 Task: Find connections with filter location Portel with filter topic #Travellingwith filter profile language French with filter current company Space Matrix with filter school Jamia Millia Islamia with filter industry Retail Books and Printed News with filter service category User Experience Design with filter keywords title Housekeeper
Action: Mouse moved to (524, 100)
Screenshot: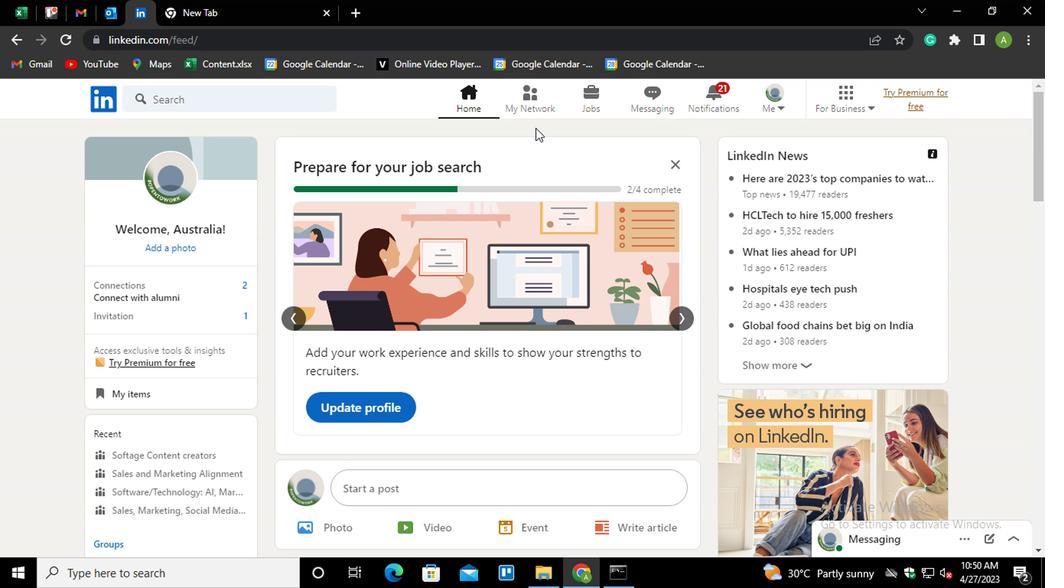 
Action: Mouse pressed left at (524, 100)
Screenshot: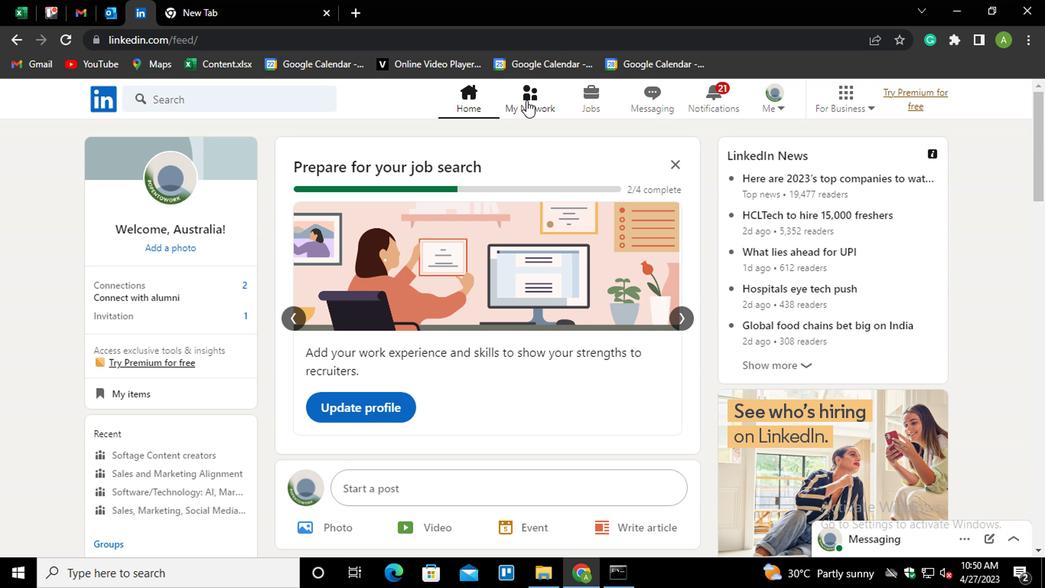 
Action: Mouse moved to (192, 179)
Screenshot: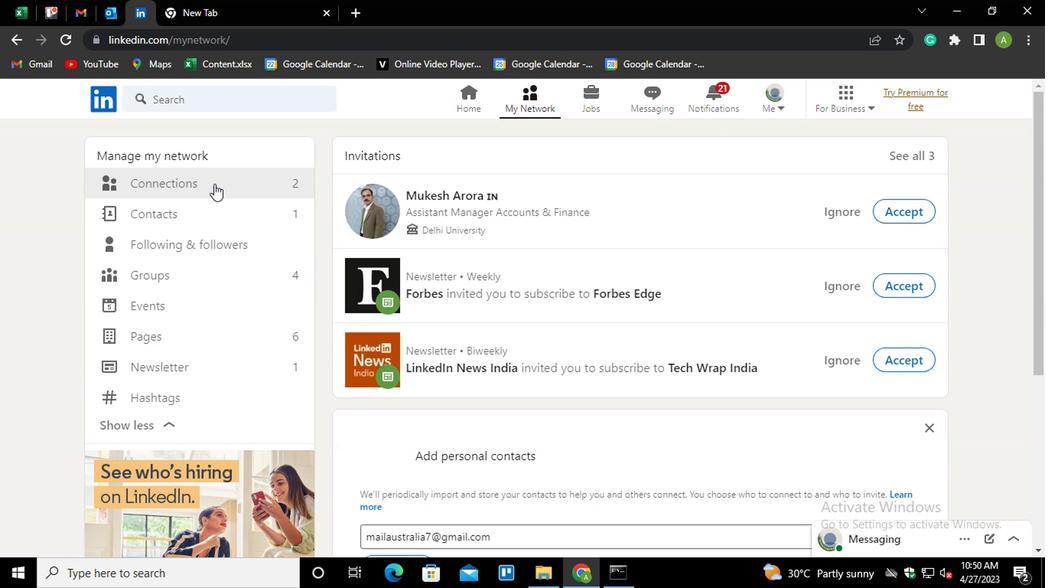 
Action: Mouse pressed left at (192, 179)
Screenshot: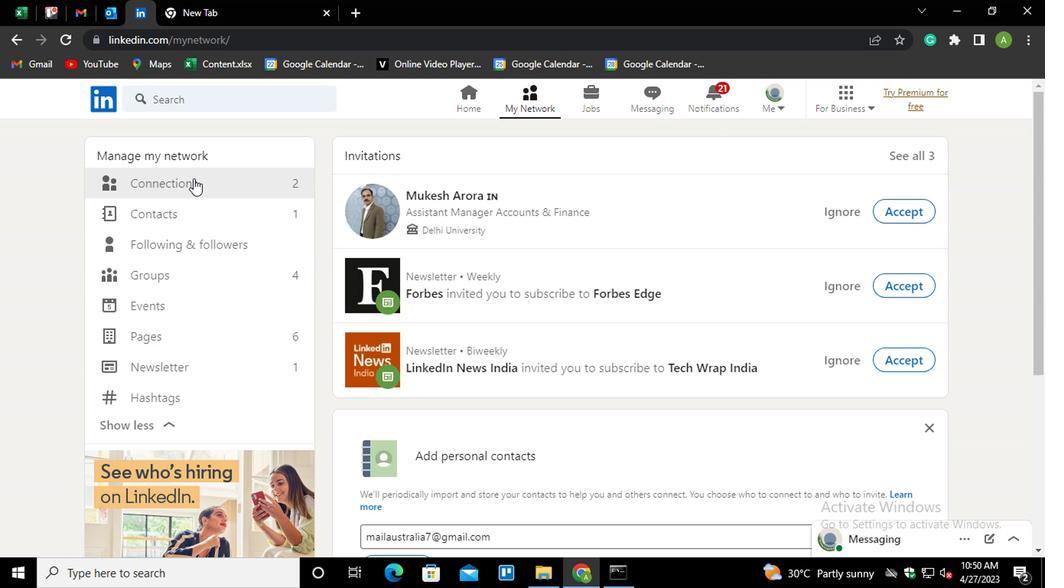 
Action: Mouse moved to (667, 192)
Screenshot: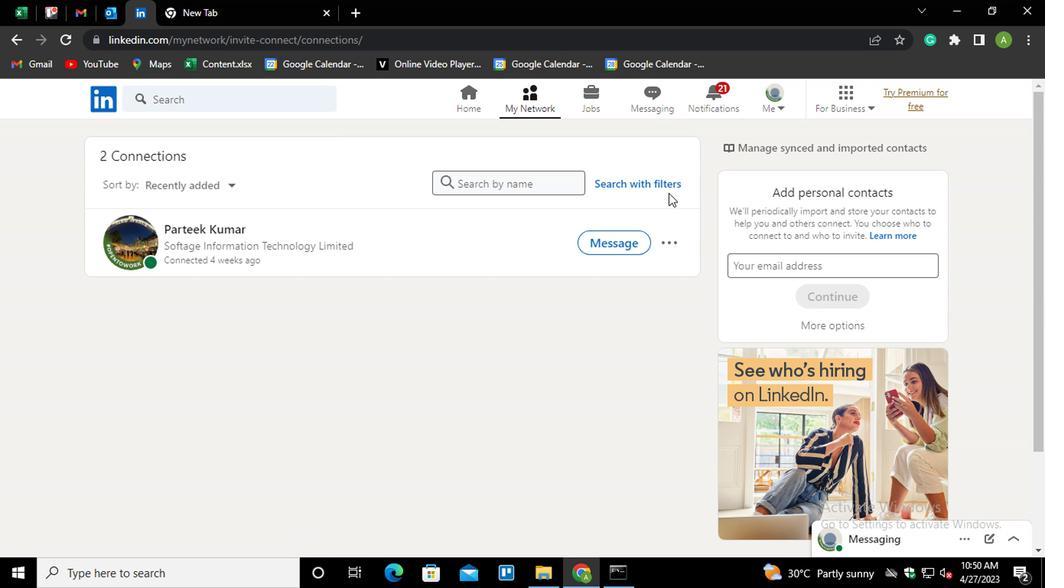 
Action: Mouse pressed left at (667, 192)
Screenshot: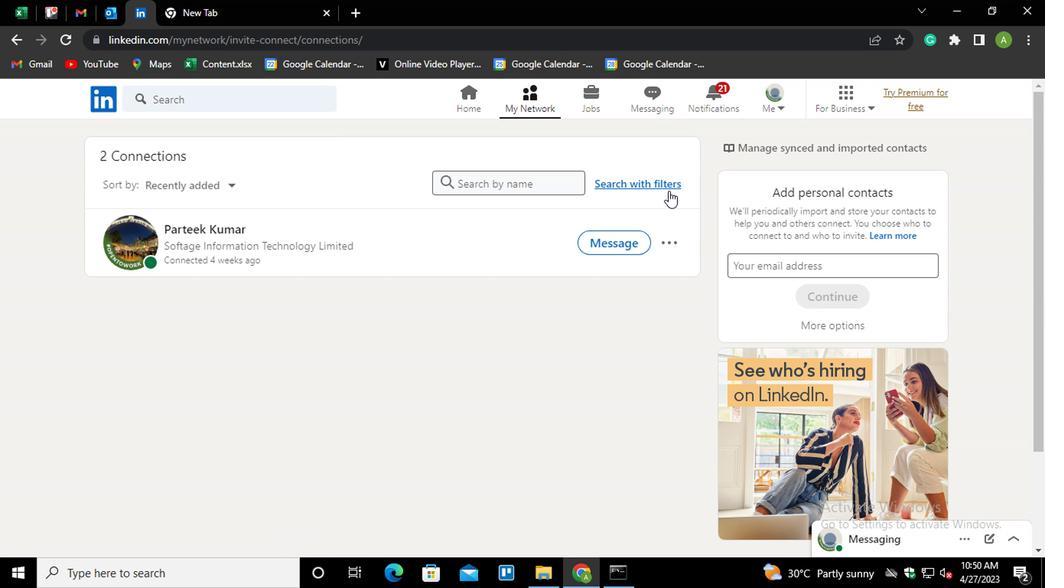 
Action: Mouse moved to (515, 141)
Screenshot: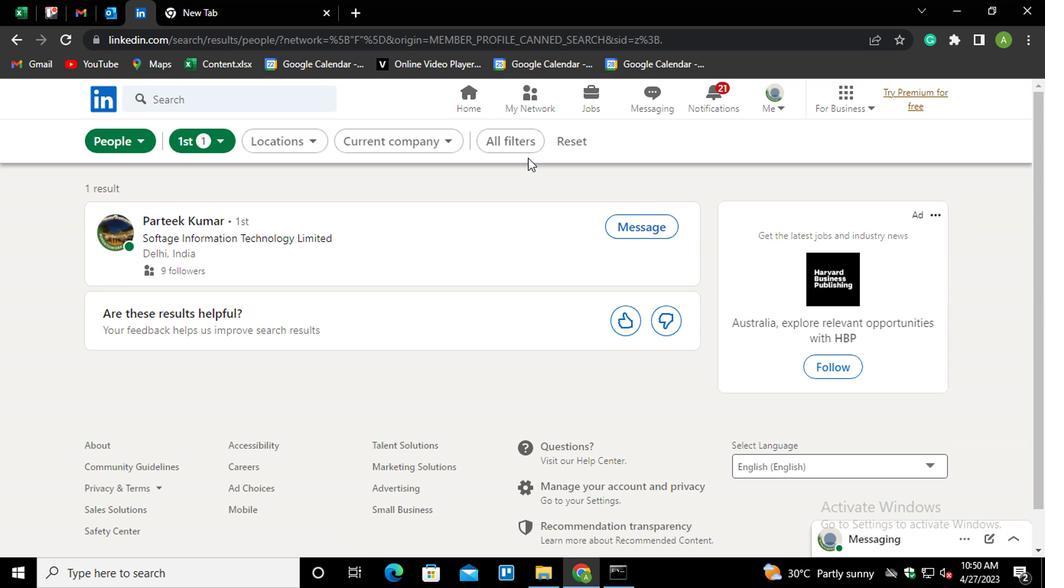 
Action: Mouse pressed left at (515, 141)
Screenshot: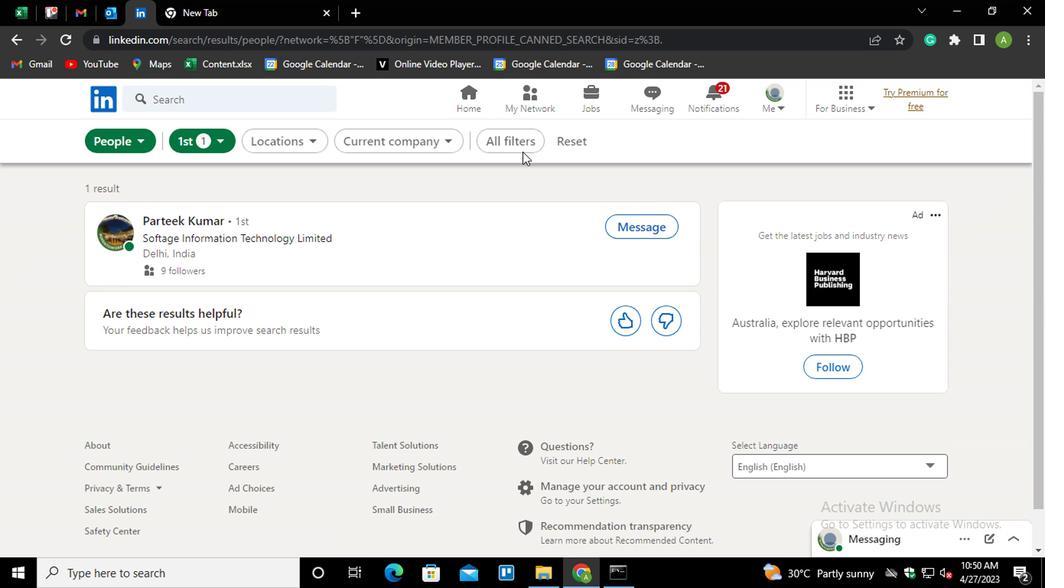
Action: Mouse moved to (728, 321)
Screenshot: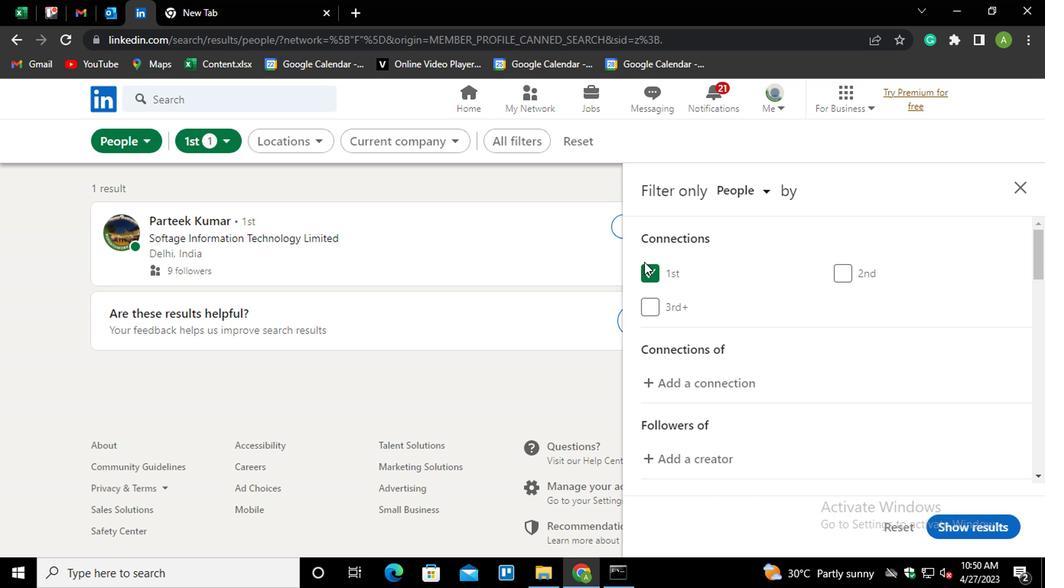 
Action: Mouse scrolled (728, 321) with delta (0, 0)
Screenshot: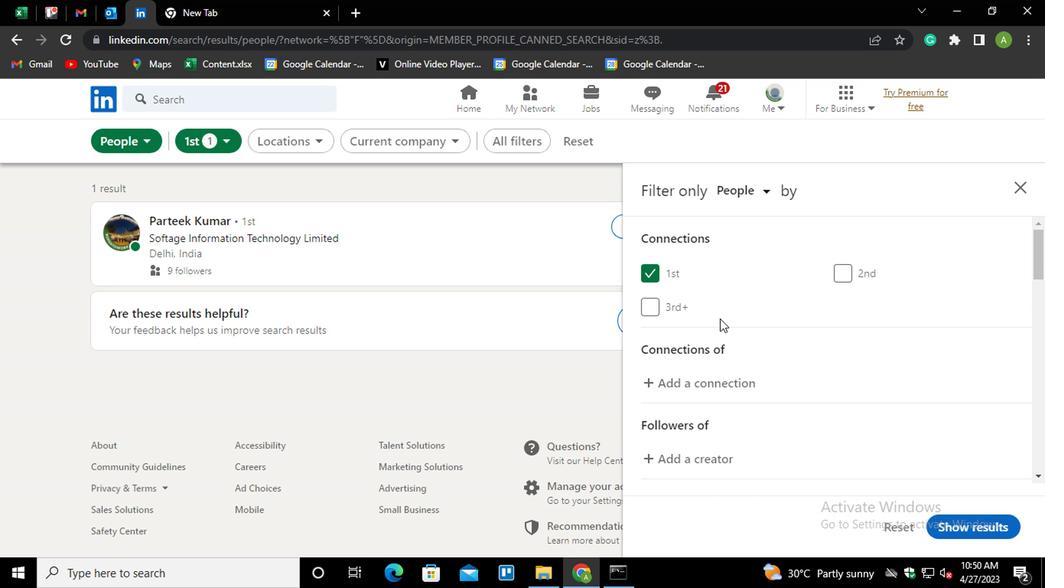 
Action: Mouse scrolled (728, 321) with delta (0, 0)
Screenshot: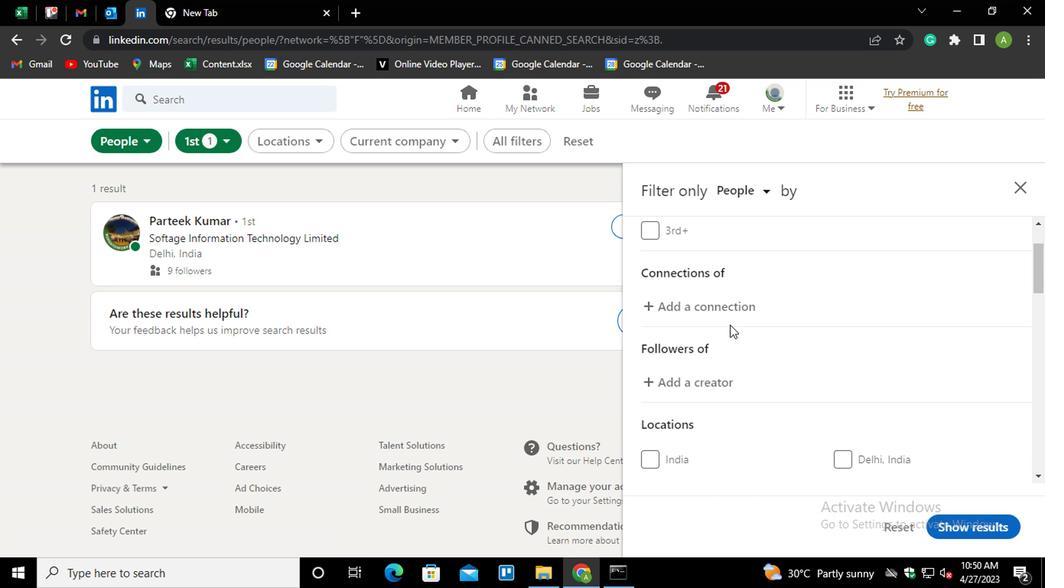 
Action: Mouse scrolled (728, 321) with delta (0, 0)
Screenshot: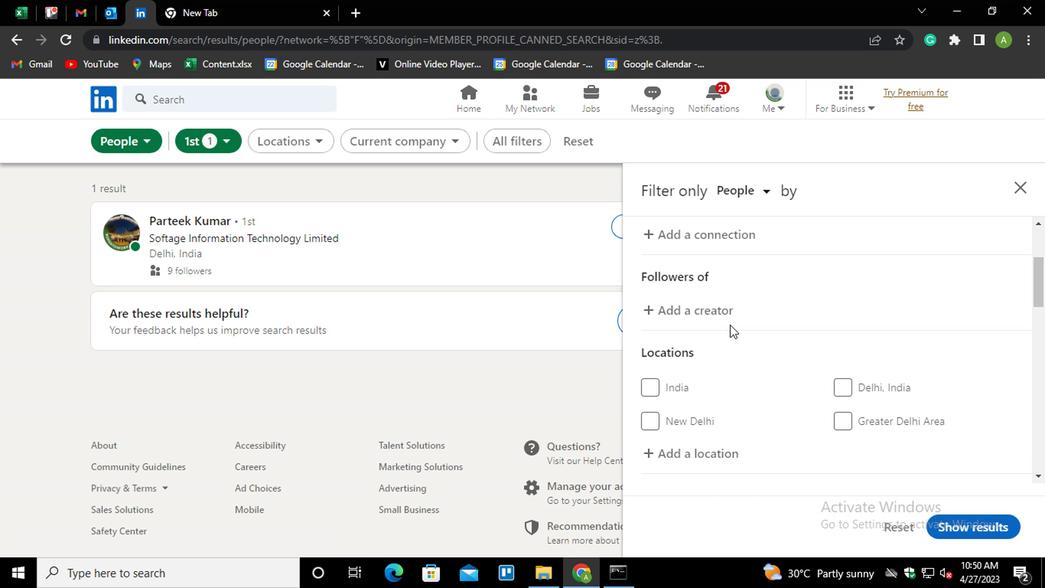 
Action: Mouse scrolled (728, 321) with delta (0, 0)
Screenshot: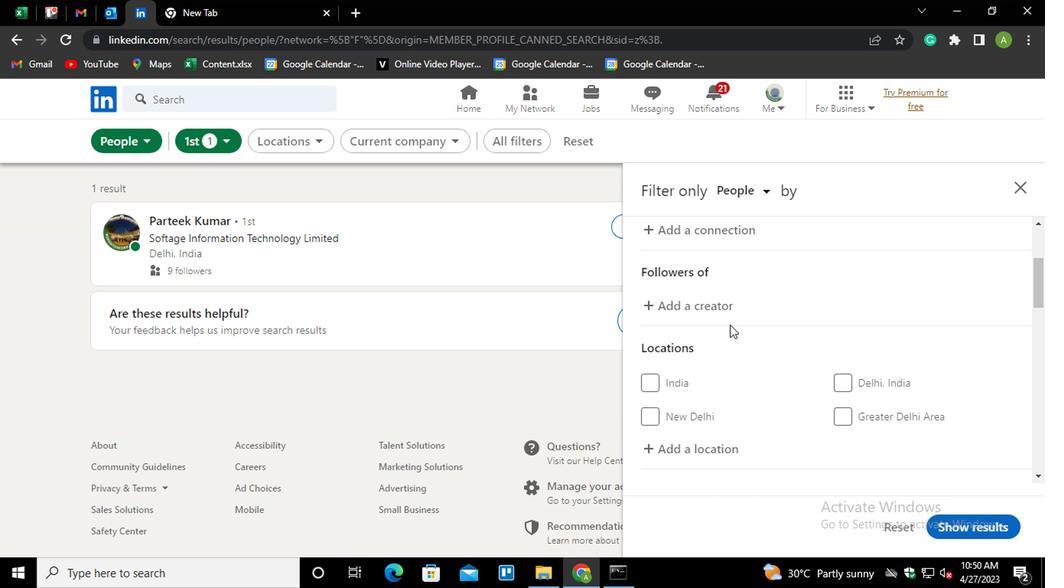
Action: Mouse moved to (684, 278)
Screenshot: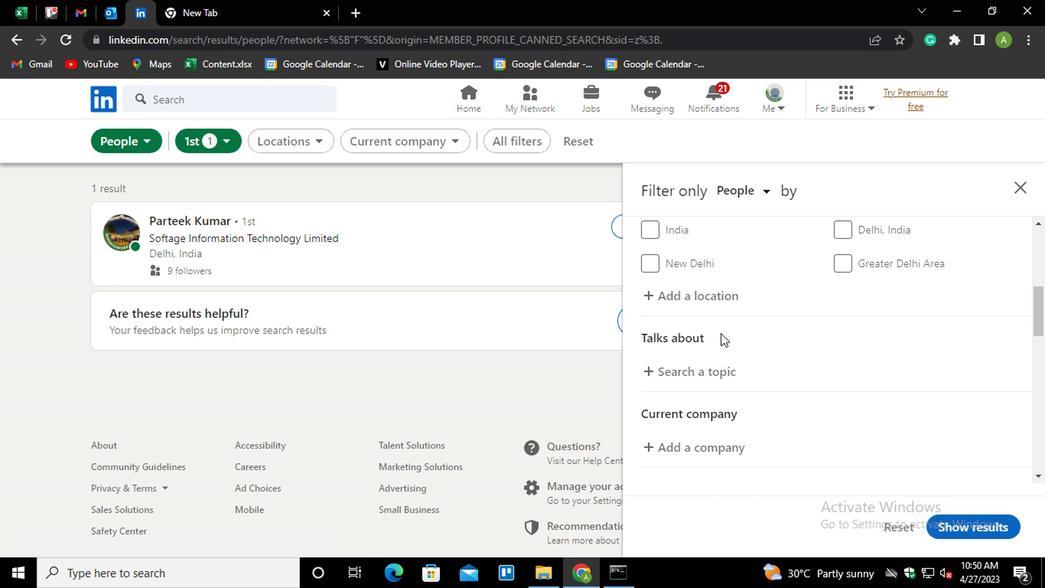 
Action: Mouse pressed left at (684, 278)
Screenshot: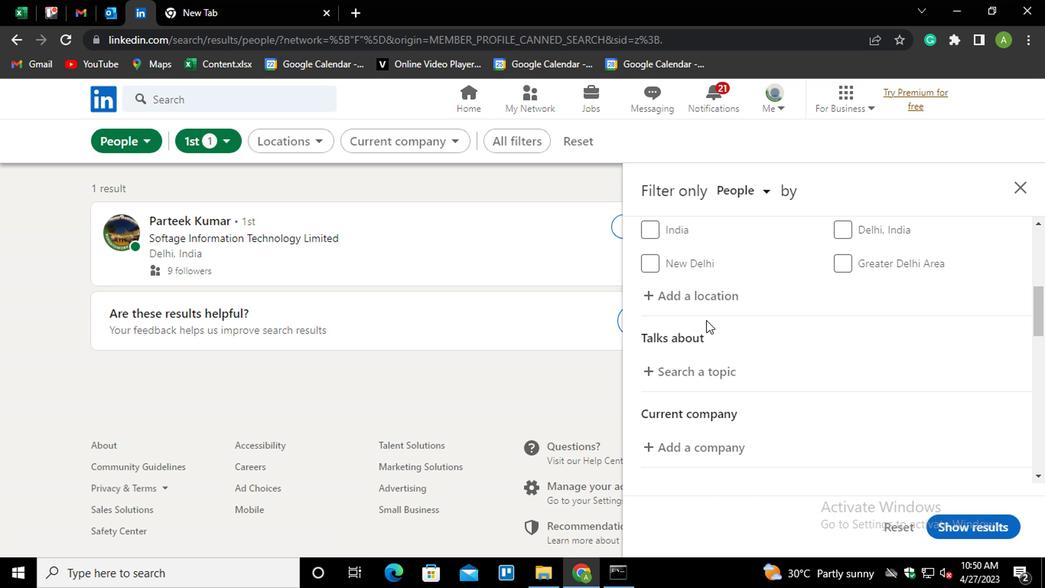 
Action: Mouse moved to (684, 287)
Screenshot: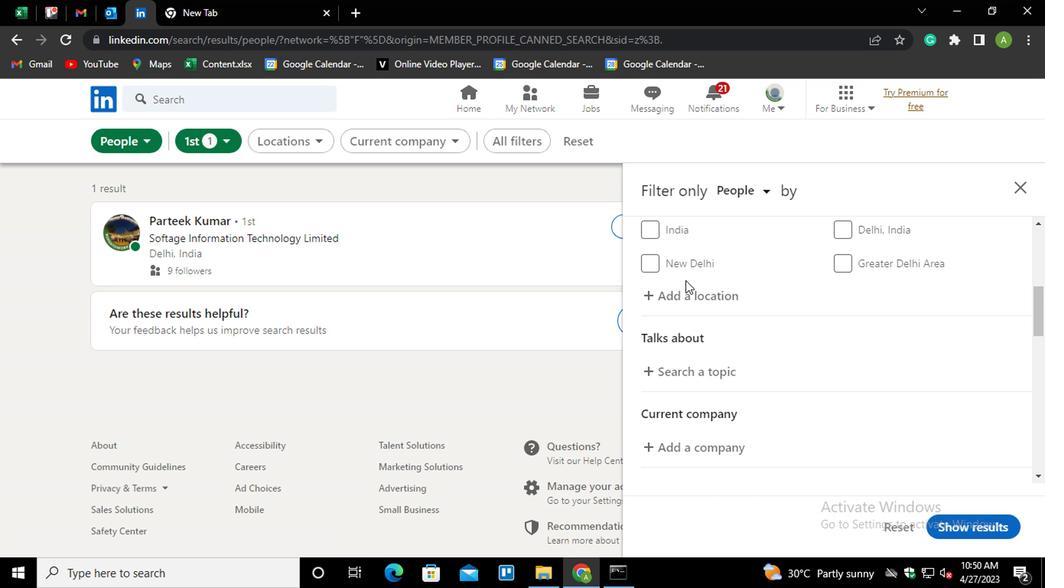 
Action: Mouse pressed left at (684, 287)
Screenshot: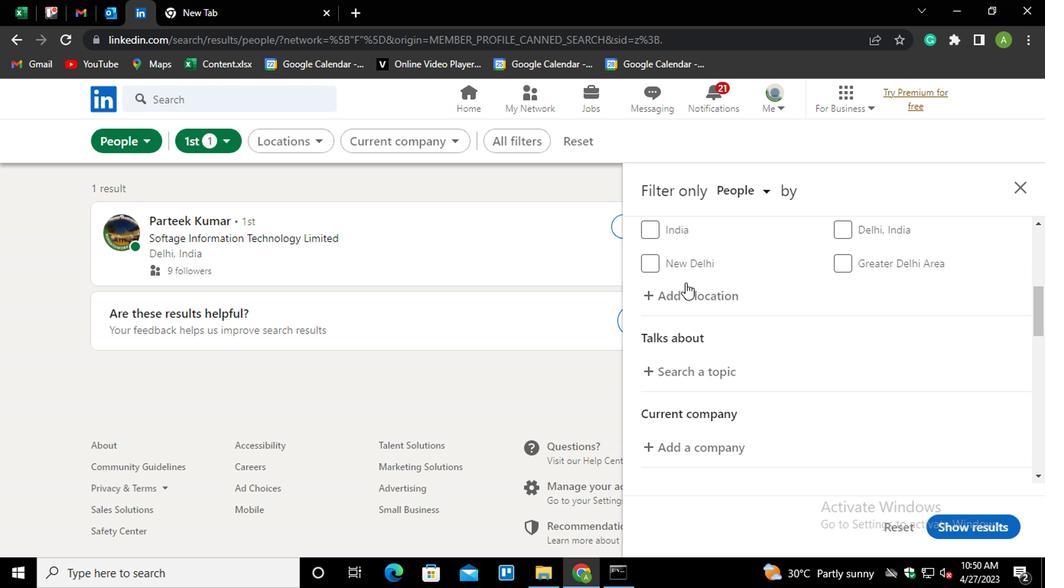 
Action: Mouse moved to (696, 297)
Screenshot: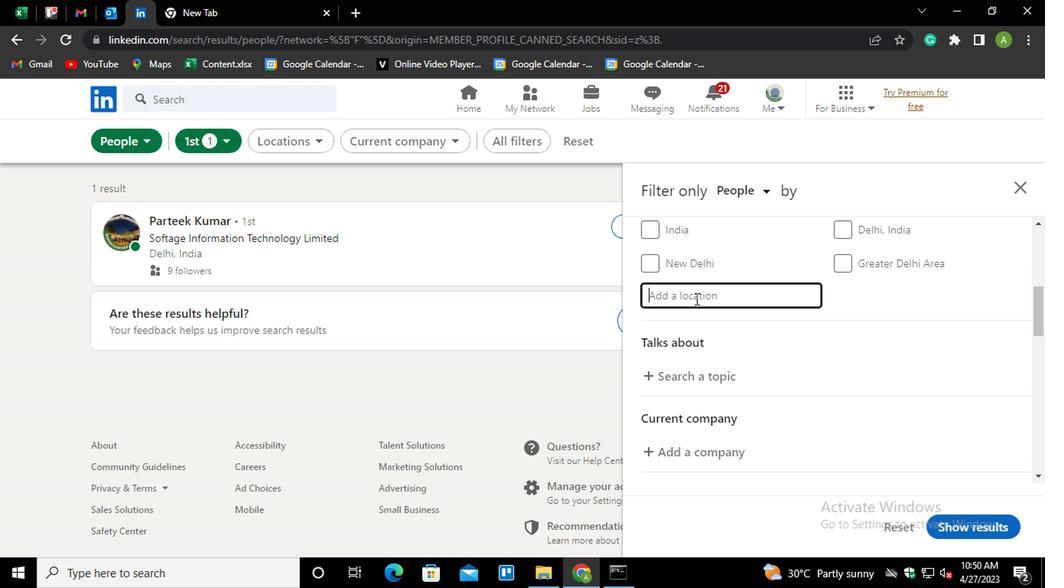
Action: Mouse pressed left at (696, 297)
Screenshot: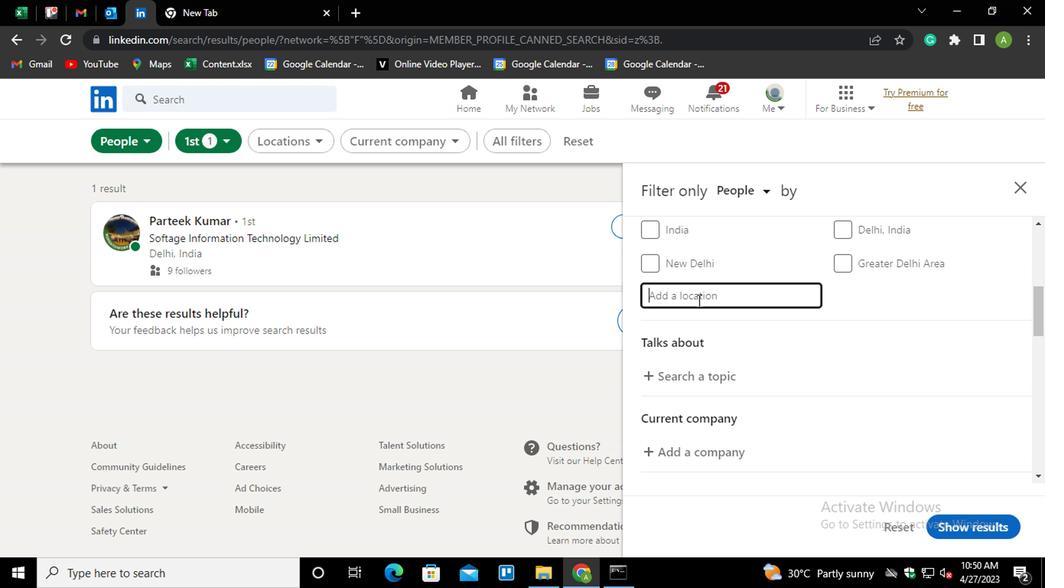 
Action: Mouse moved to (695, 300)
Screenshot: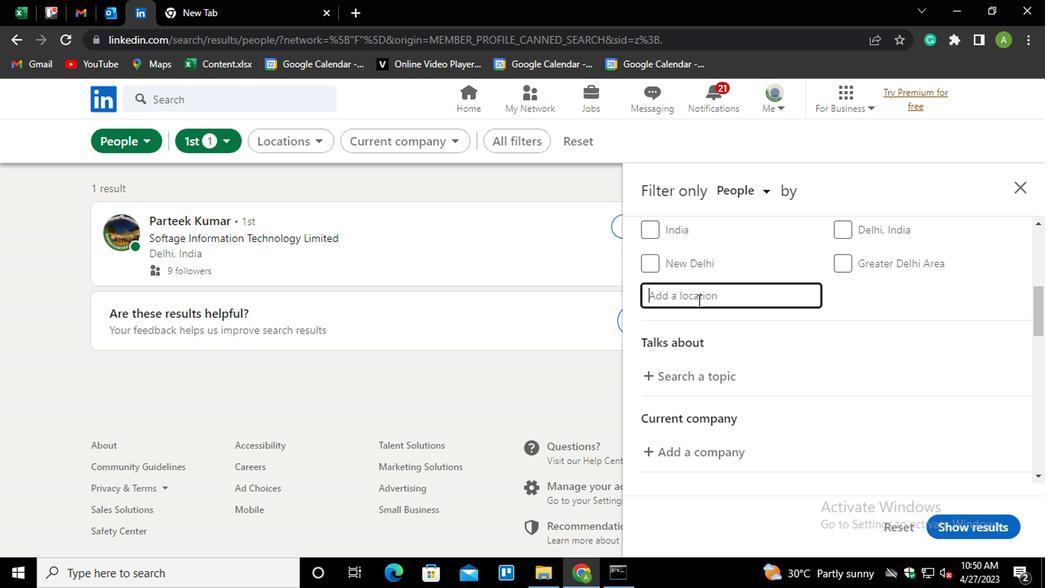
Action: Key pressed <Key.shift_r>Portel<Key.down><Key.enter>
Screenshot: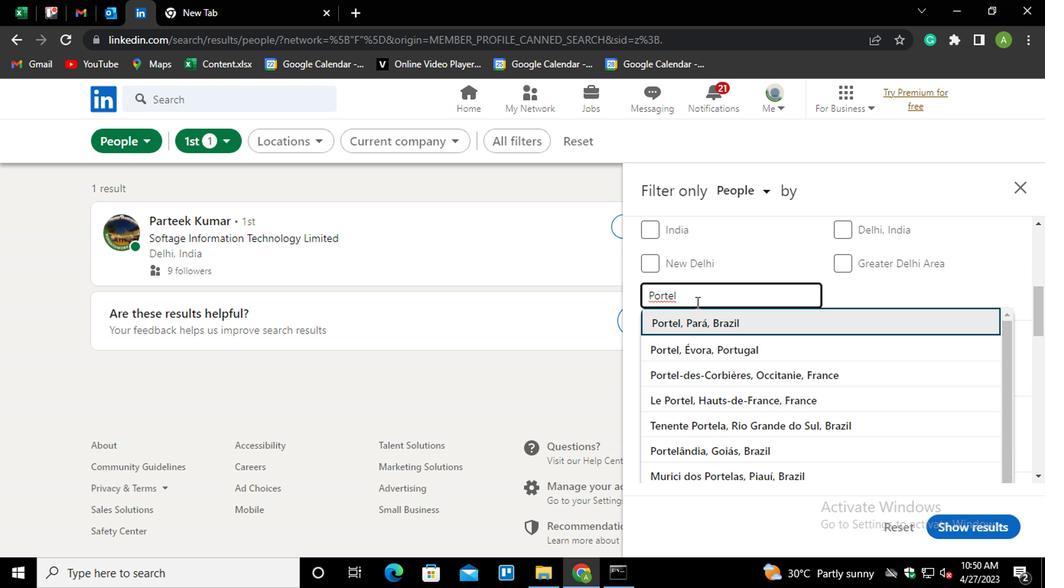 
Action: Mouse moved to (696, 303)
Screenshot: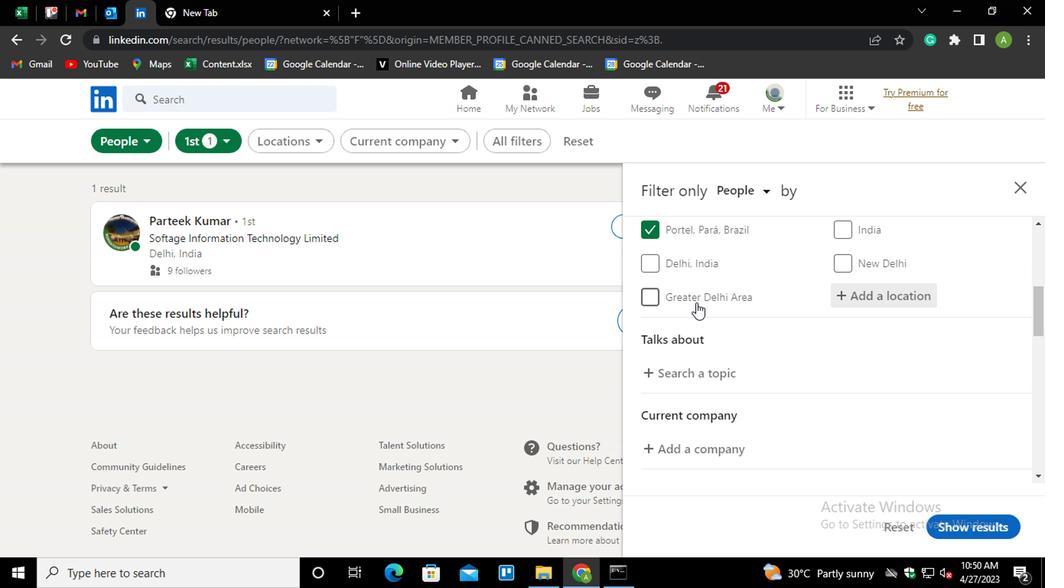 
Action: Mouse scrolled (696, 302) with delta (0, 0)
Screenshot: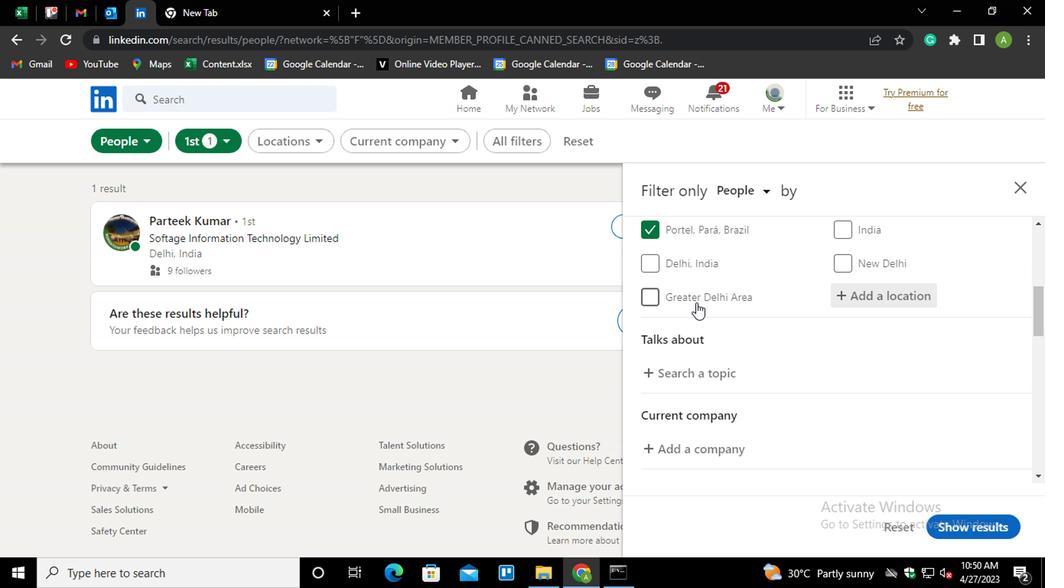 
Action: Mouse moved to (696, 295)
Screenshot: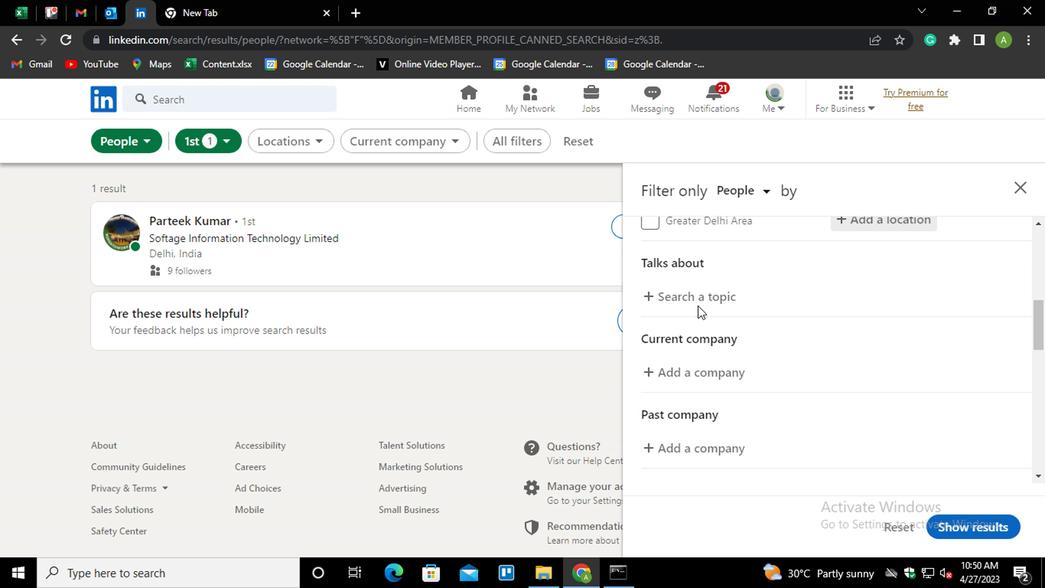 
Action: Mouse pressed left at (696, 295)
Screenshot: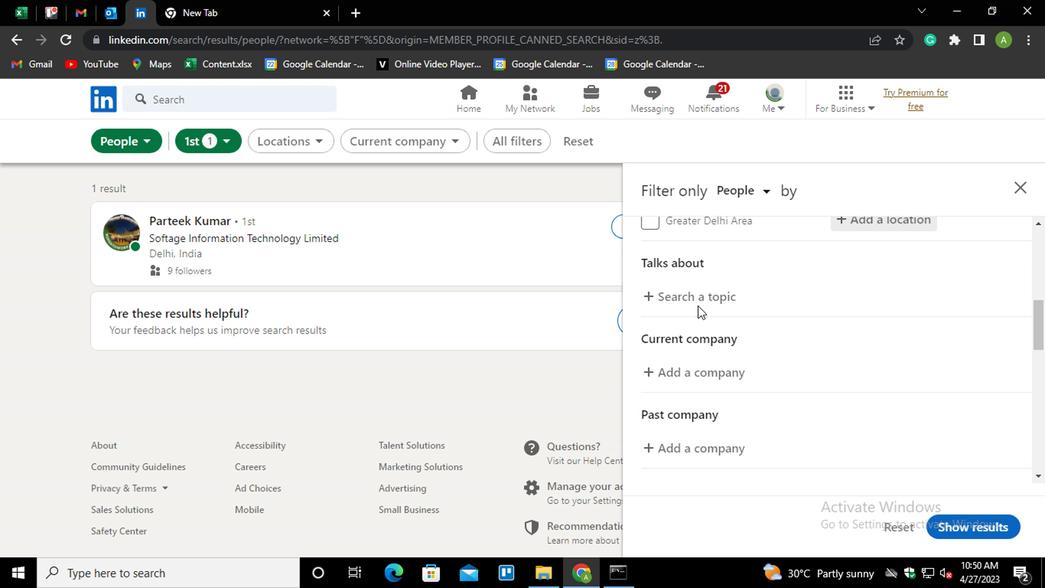 
Action: Mouse moved to (706, 295)
Screenshot: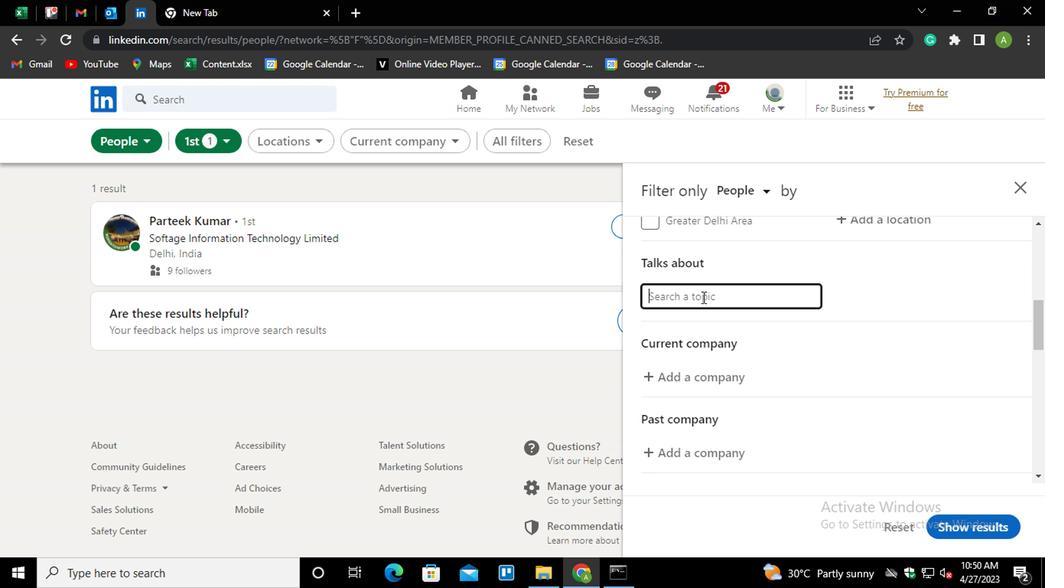 
Action: Mouse pressed left at (706, 295)
Screenshot: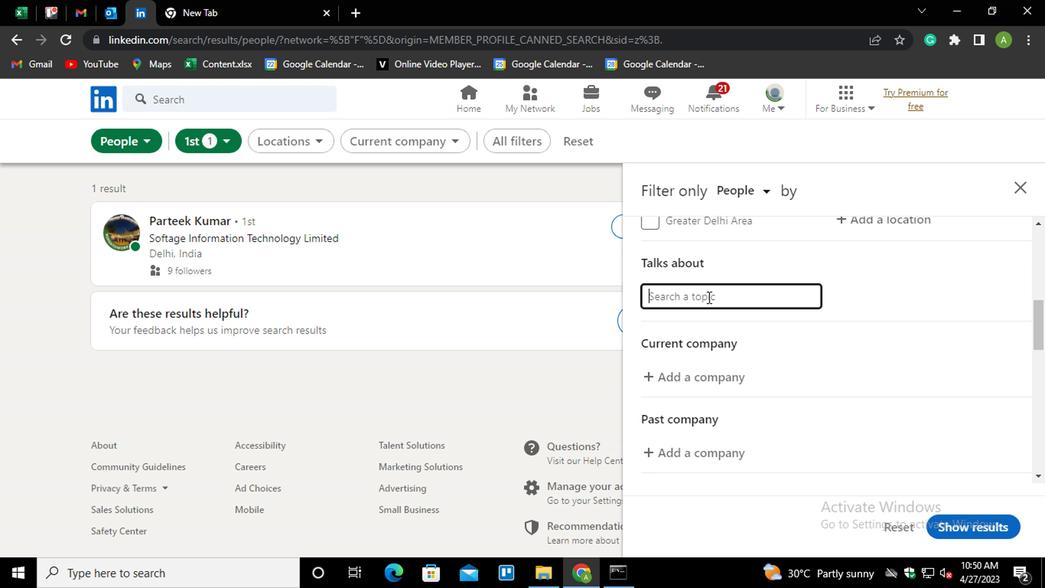 
Action: Key pressed <Key.shift>#<Key.shift_r>TRAVELLING
Screenshot: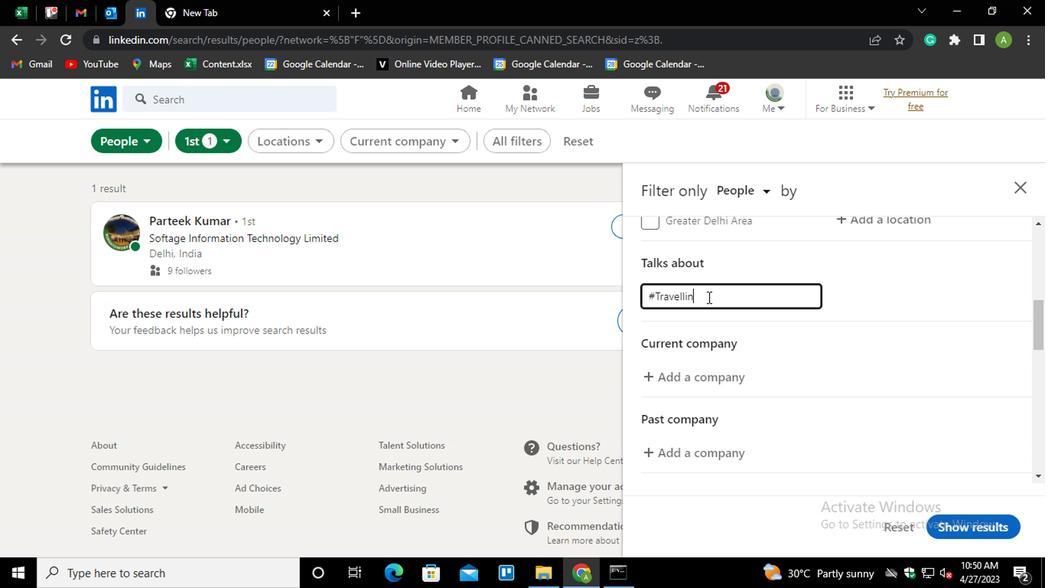 
Action: Mouse moved to (904, 276)
Screenshot: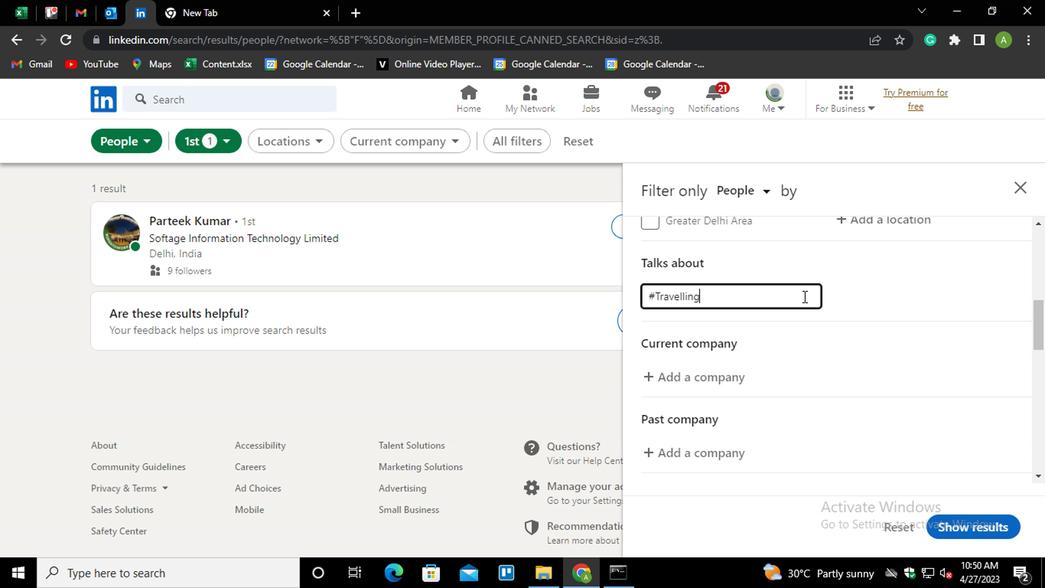 
Action: Mouse pressed left at (904, 276)
Screenshot: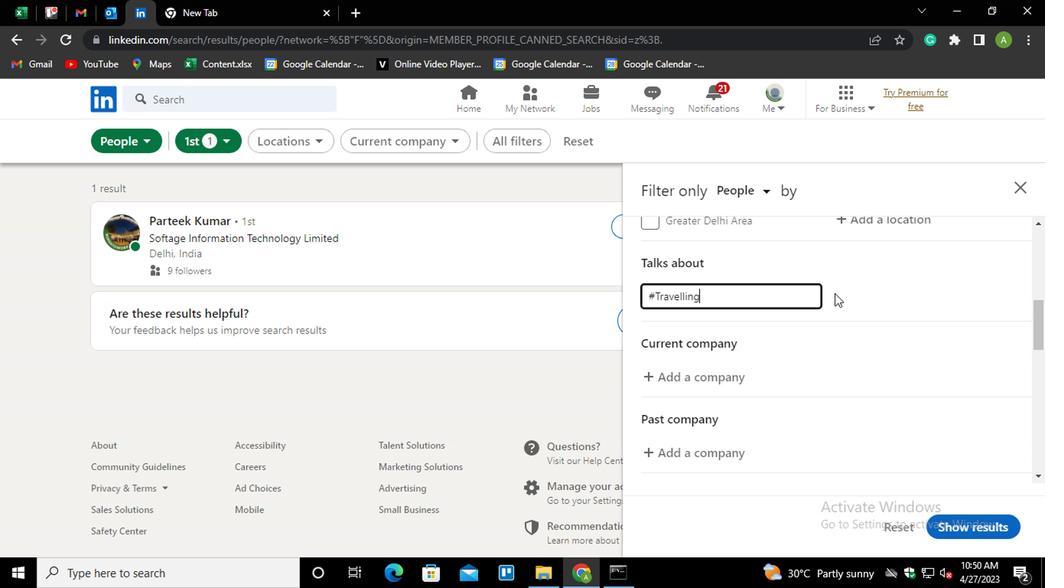 
Action: Mouse moved to (906, 276)
Screenshot: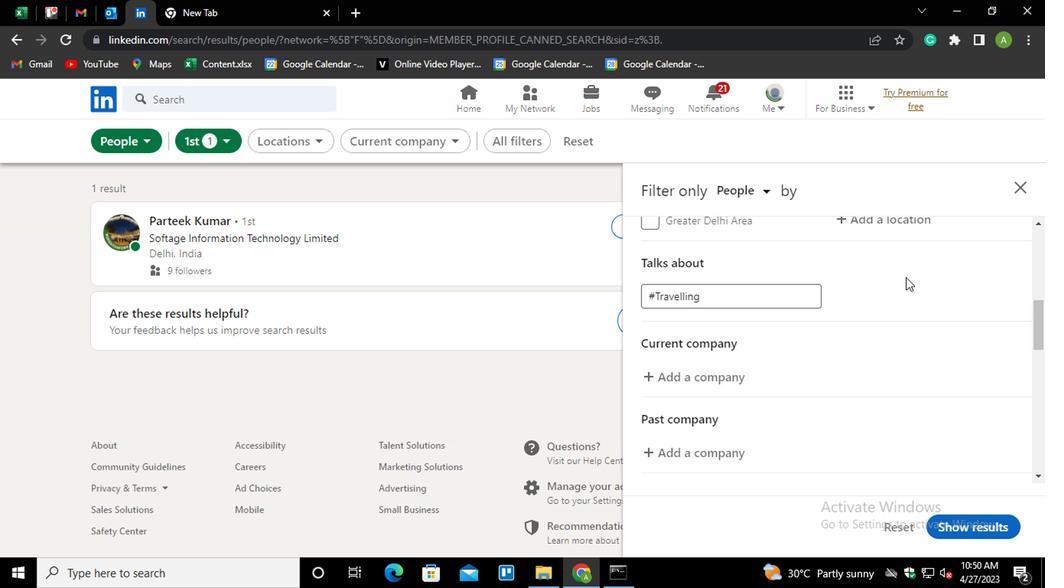 
Action: Mouse scrolled (906, 275) with delta (0, -1)
Screenshot: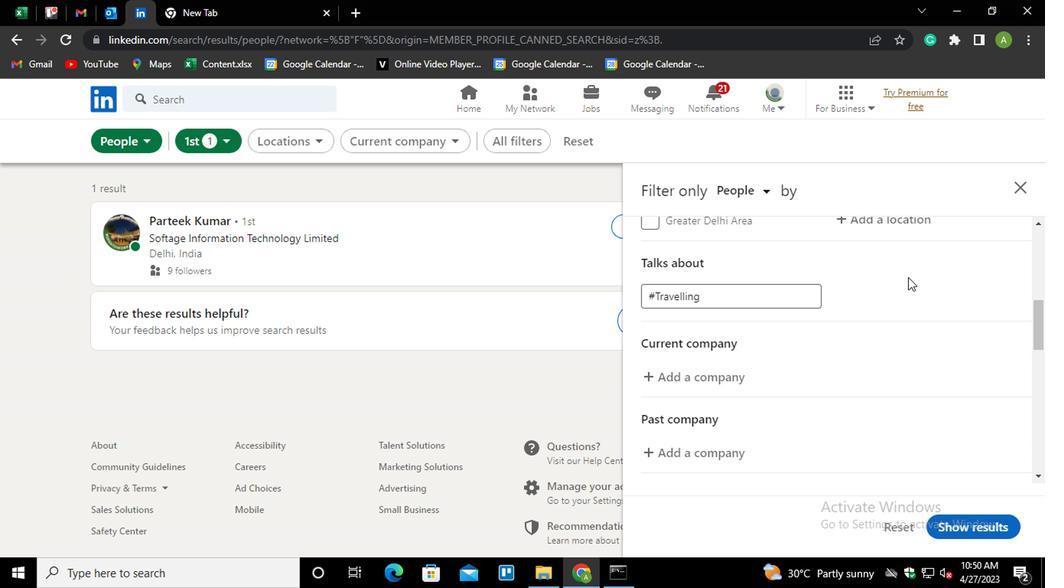 
Action: Mouse moved to (741, 299)
Screenshot: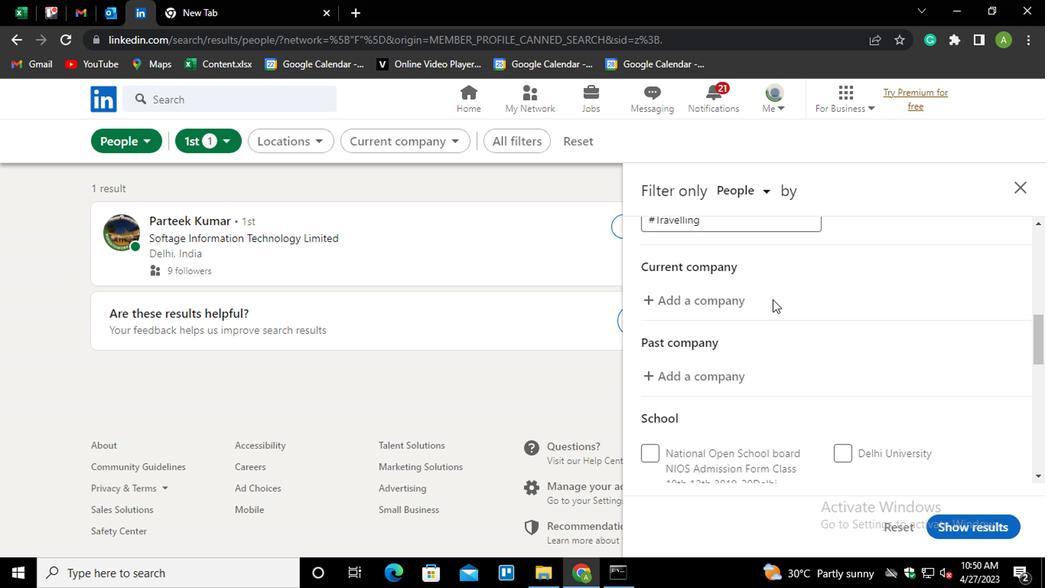 
Action: Mouse pressed left at (741, 299)
Screenshot: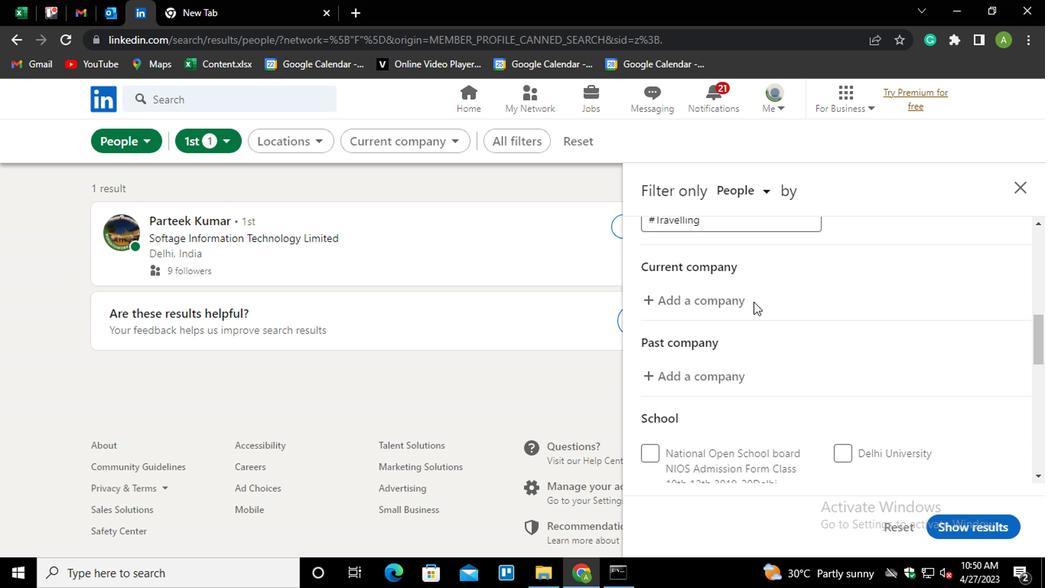 
Action: Mouse moved to (745, 299)
Screenshot: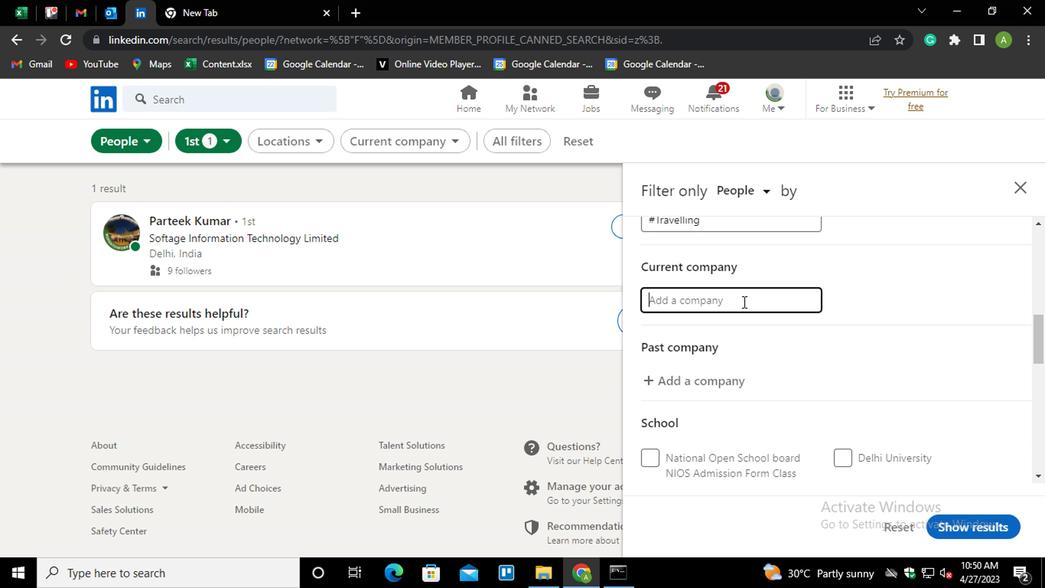 
Action: Mouse pressed left at (745, 299)
Screenshot: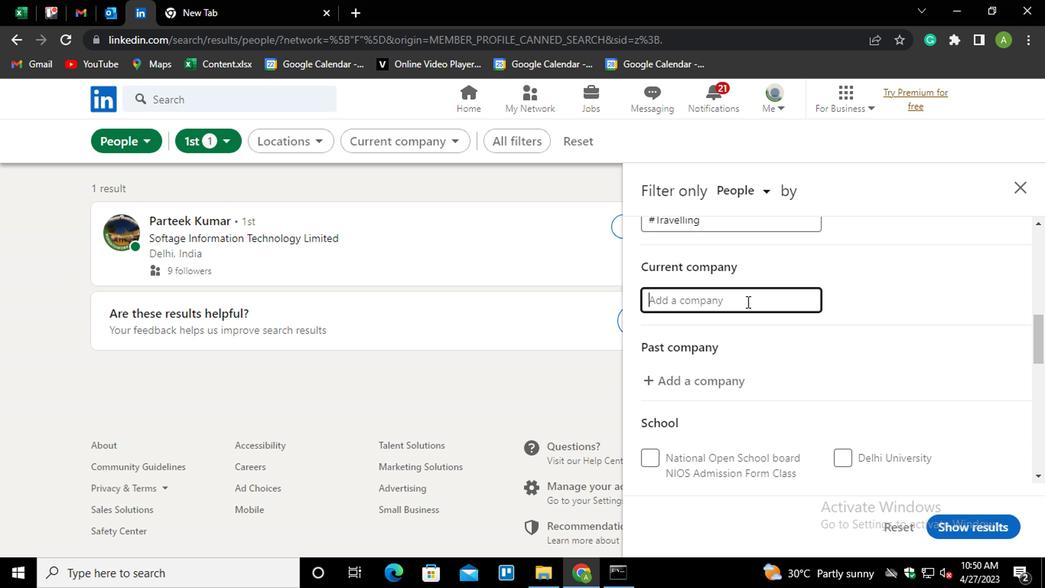 
Action: Key pressed <Key.shift>SPACE<Key.space><Key.down><Key.down><Key.down><Key.up><Key.enter>
Screenshot: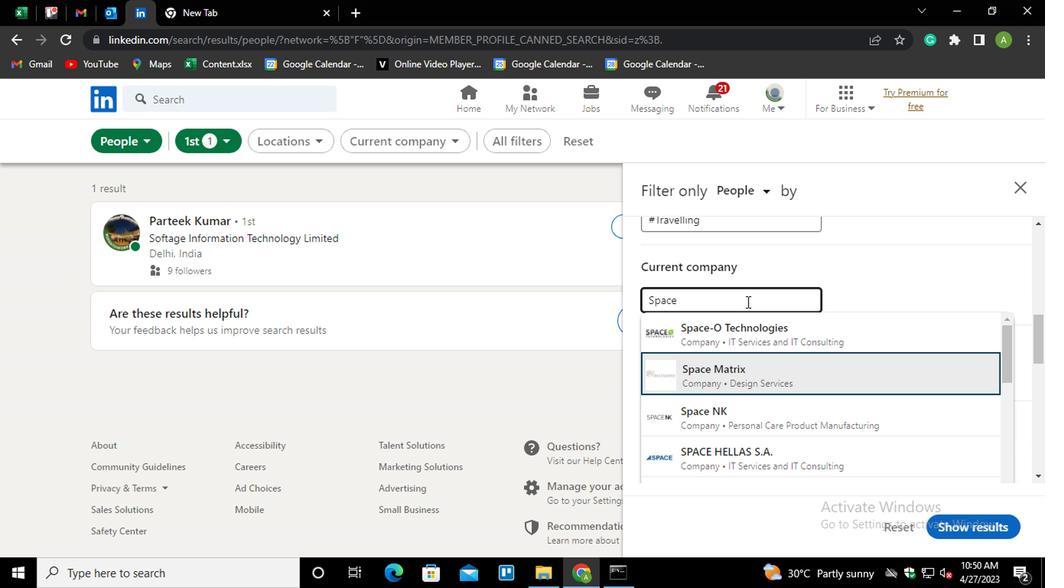 
Action: Mouse scrolled (745, 298) with delta (0, 0)
Screenshot: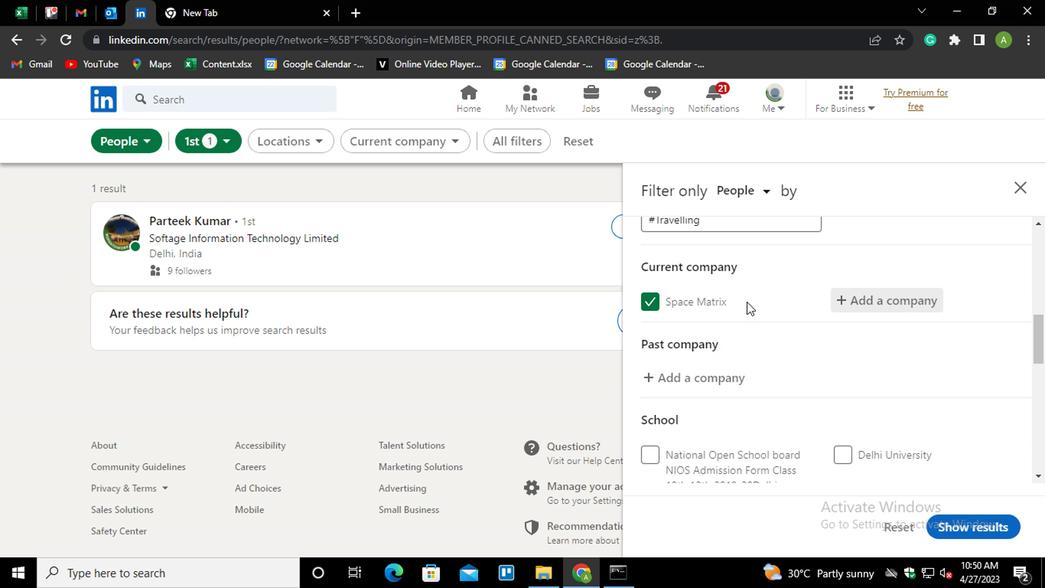 
Action: Mouse moved to (693, 426)
Screenshot: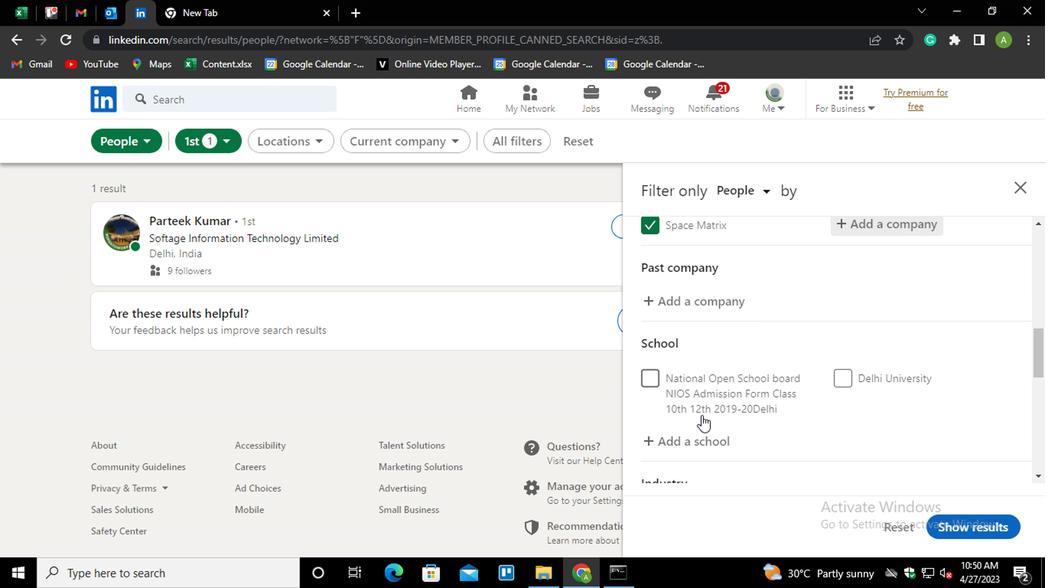 
Action: Mouse pressed left at (693, 426)
Screenshot: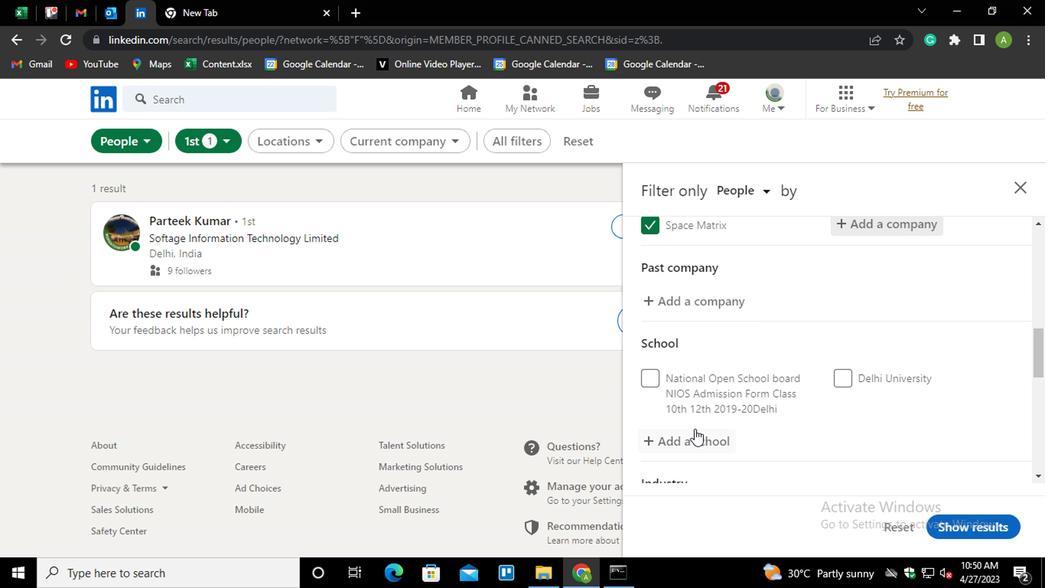
Action: Mouse moved to (703, 431)
Screenshot: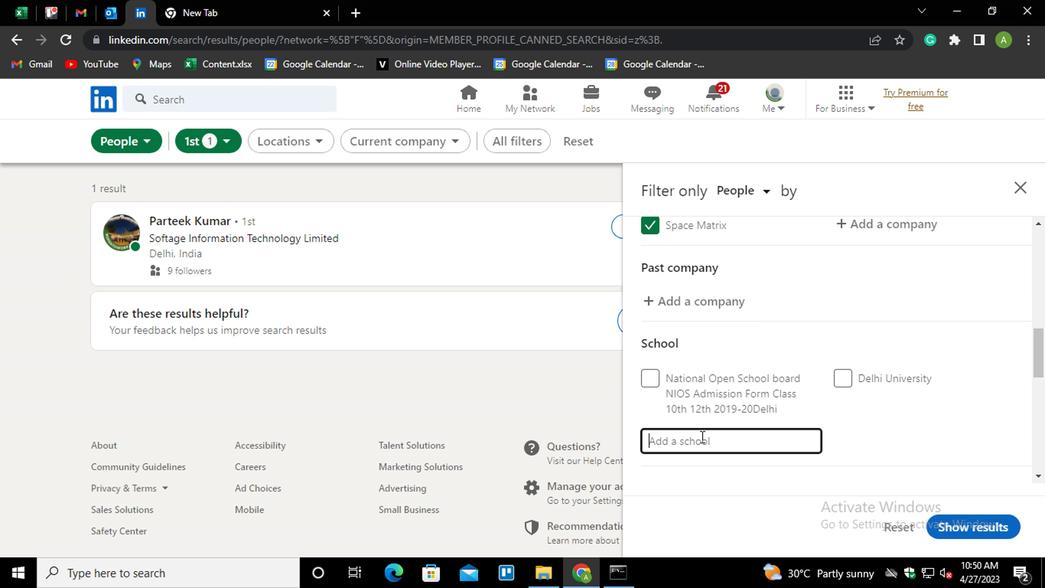 
Action: Mouse pressed left at (703, 431)
Screenshot: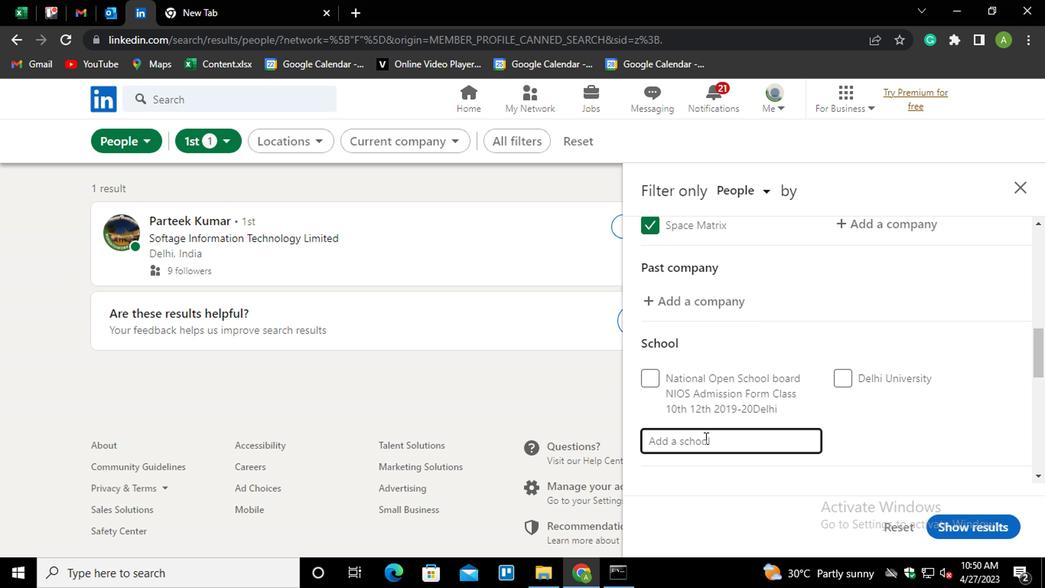 
Action: Mouse moved to (699, 435)
Screenshot: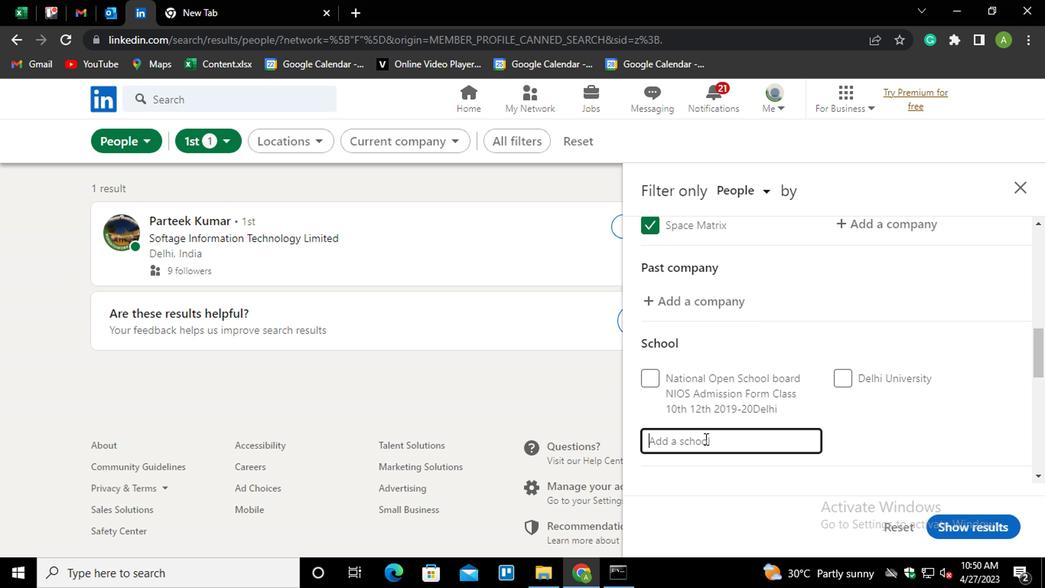 
Action: Key pressed <Key.shift_r>L<Key.shift_r><Key.backspace><Key.shift_r>JAMIA<Key.down><Key.enter>
Screenshot: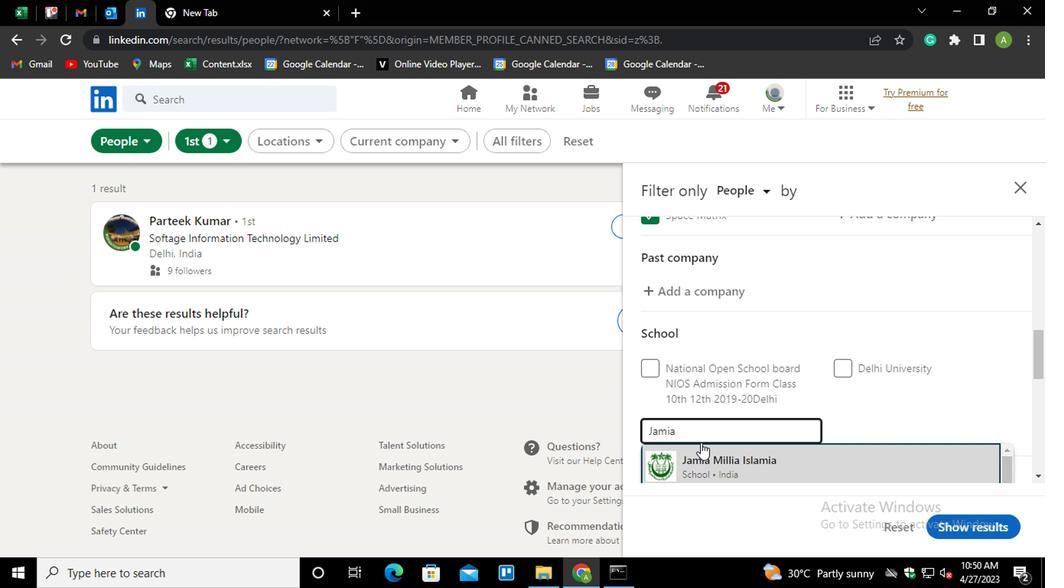 
Action: Mouse scrolled (699, 435) with delta (0, 0)
Screenshot: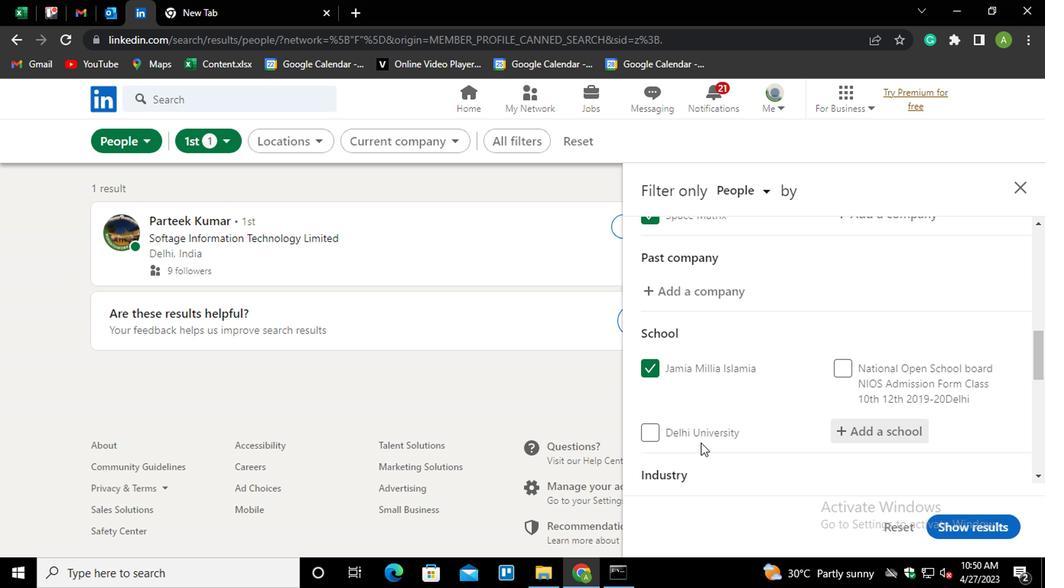
Action: Mouse moved to (698, 436)
Screenshot: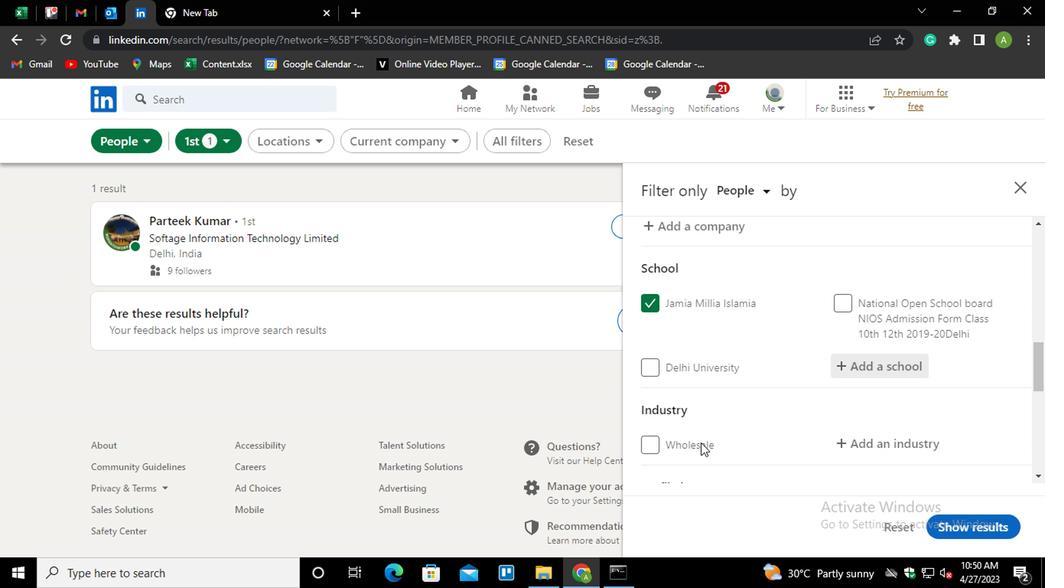 
Action: Mouse scrolled (698, 435) with delta (0, -1)
Screenshot: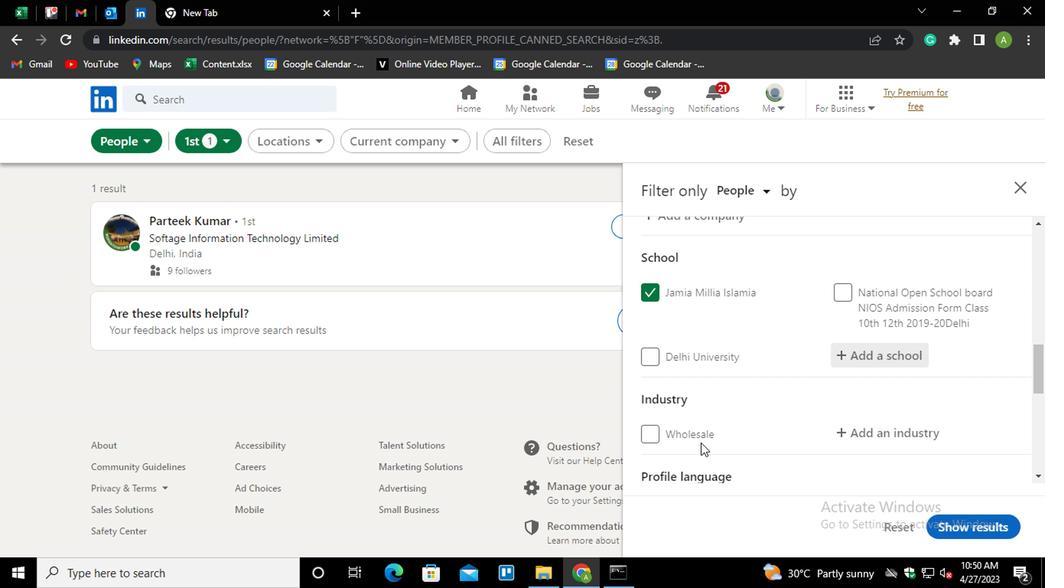 
Action: Mouse scrolled (698, 435) with delta (0, -1)
Screenshot: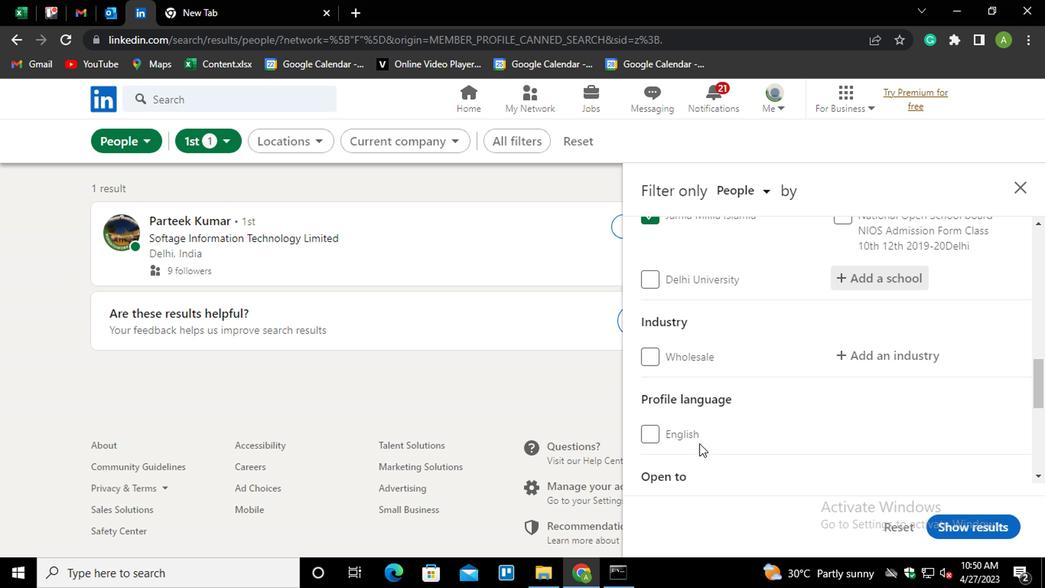 
Action: Mouse moved to (844, 276)
Screenshot: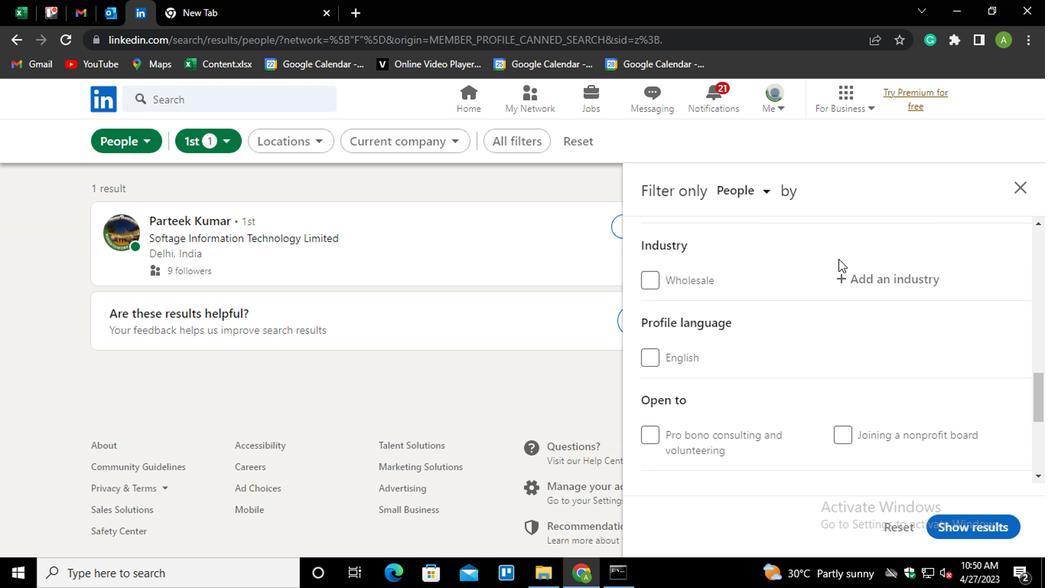 
Action: Mouse pressed left at (844, 276)
Screenshot: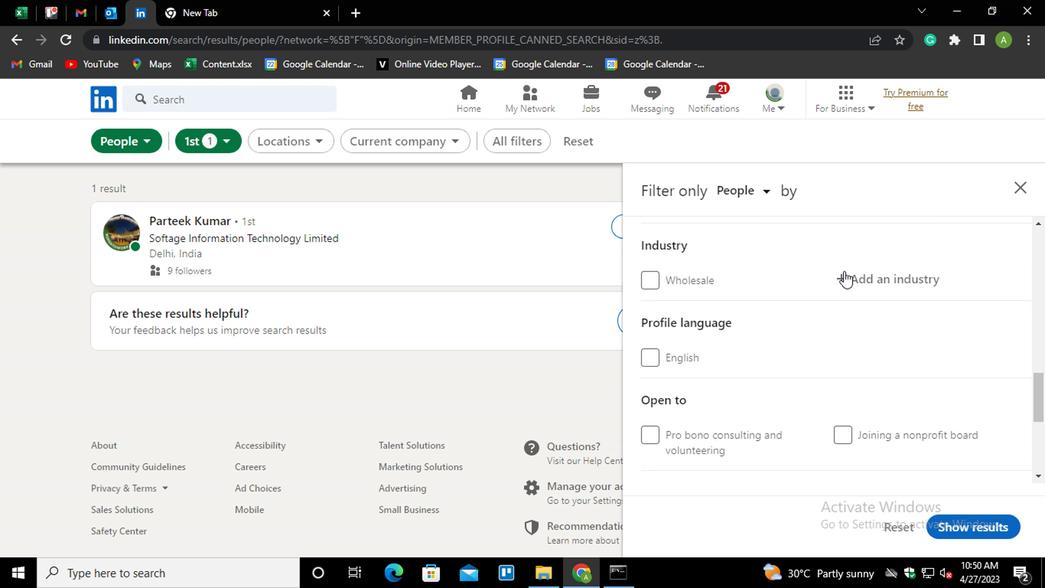 
Action: Mouse moved to (846, 279)
Screenshot: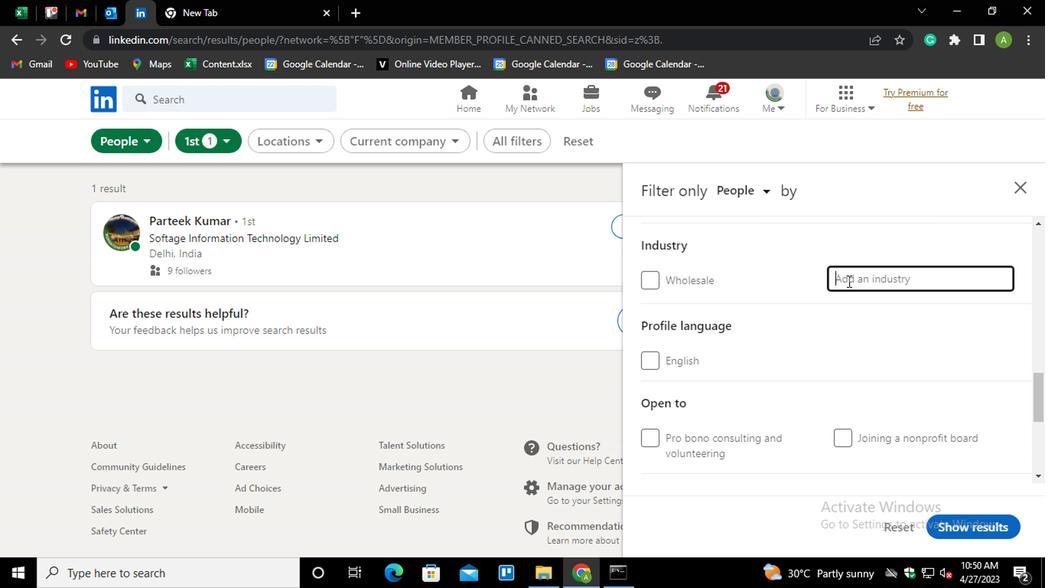 
Action: Mouse pressed left at (846, 279)
Screenshot: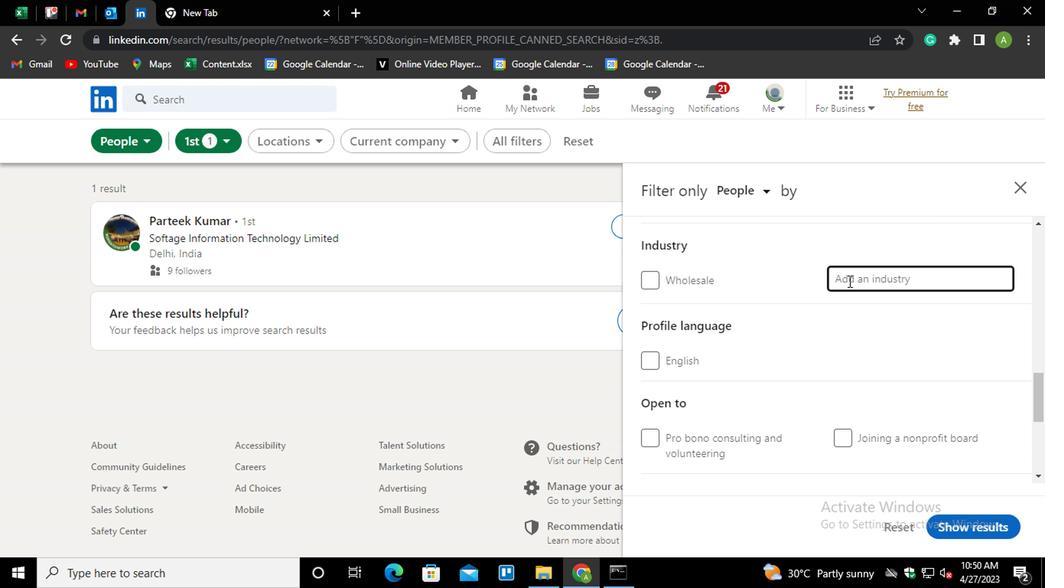 
Action: Key pressed <Key.shift>RETAIL<Key.space><Key.shift_r>BO<Key.down><Key.enter>
Screenshot: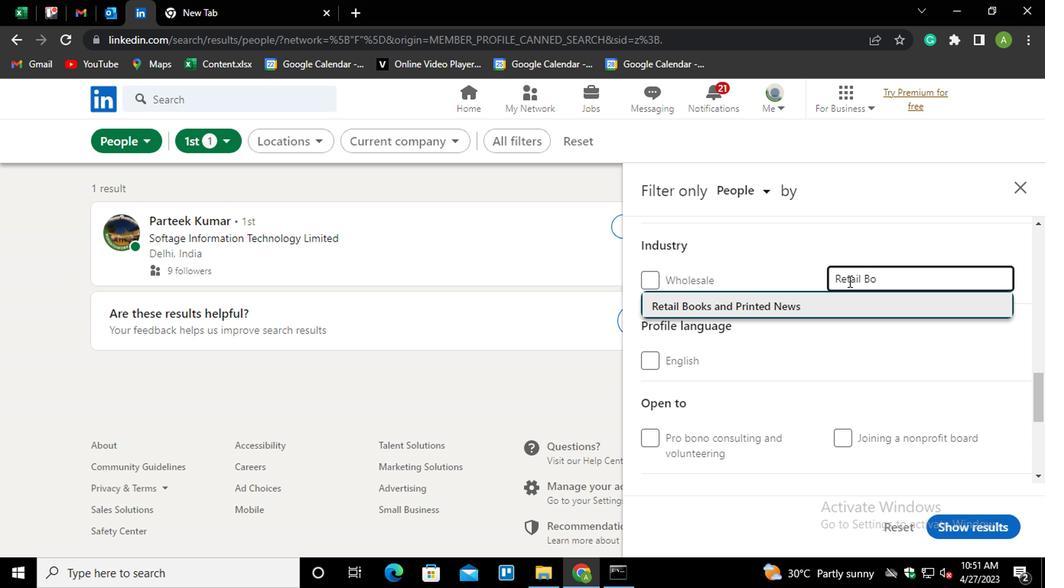 
Action: Mouse moved to (855, 279)
Screenshot: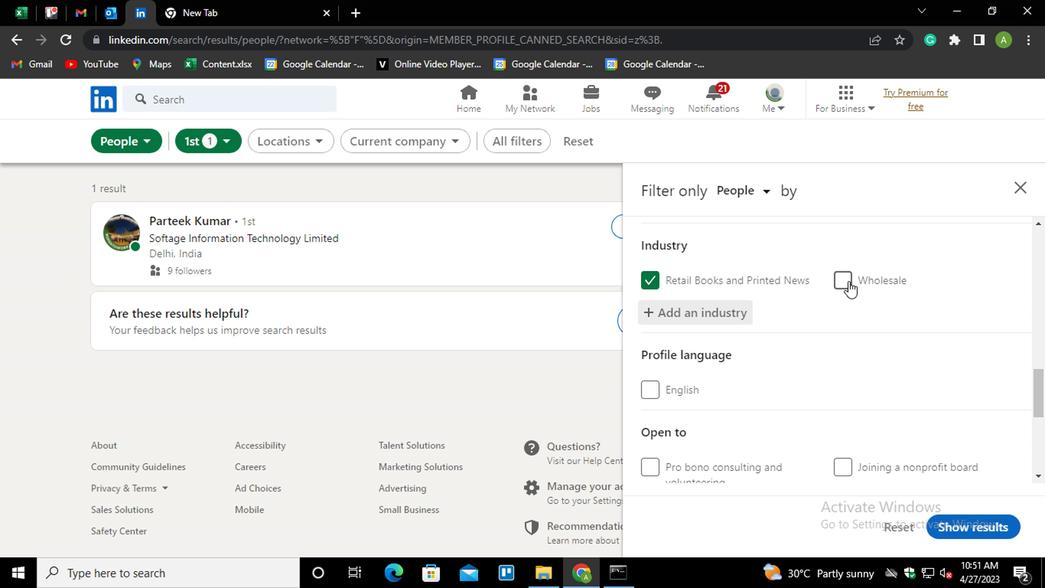 
Action: Mouse scrolled (855, 278) with delta (0, 0)
Screenshot: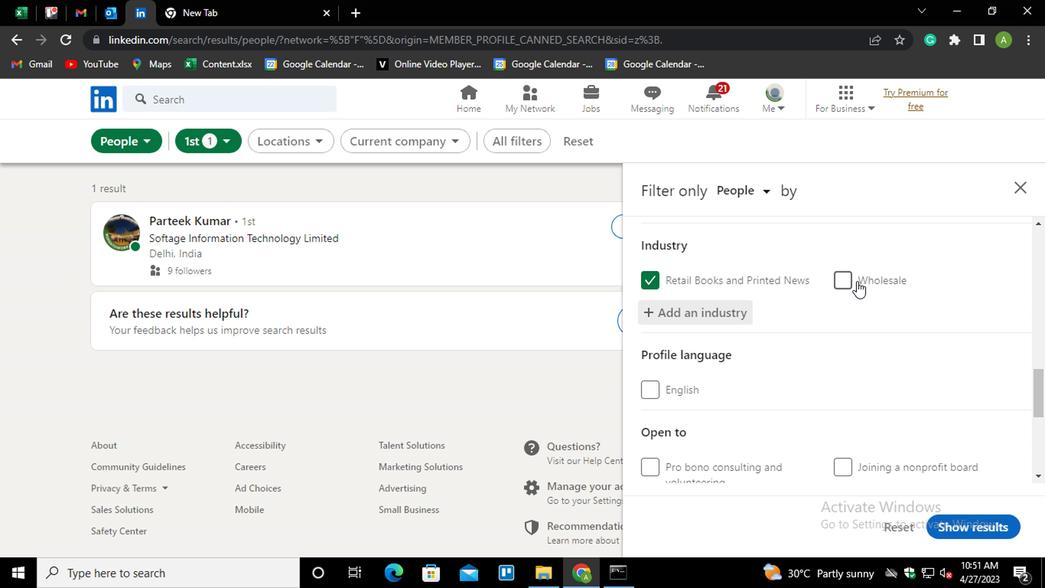 
Action: Mouse scrolled (855, 278) with delta (0, 0)
Screenshot: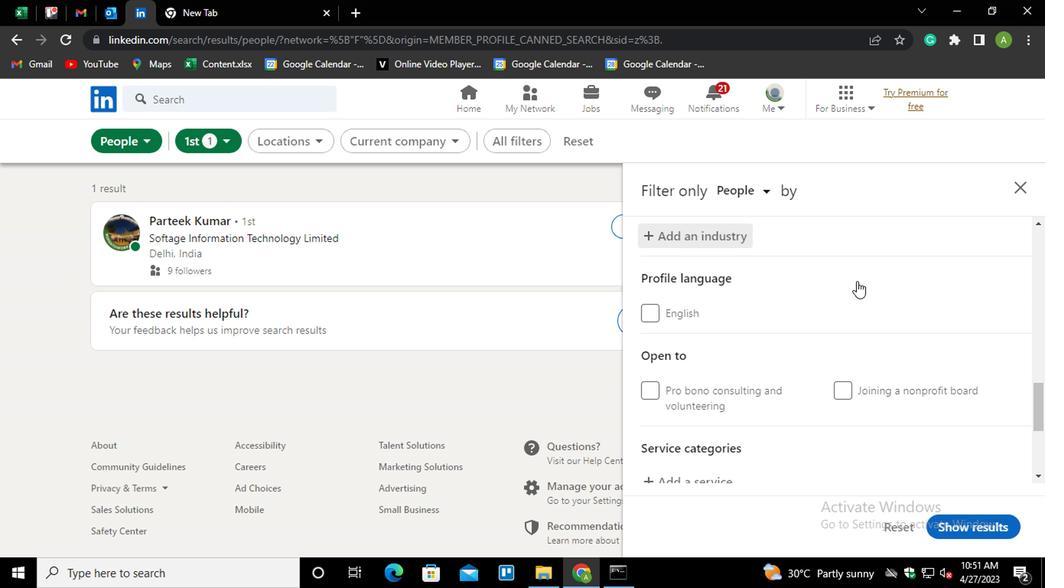 
Action: Mouse moved to (855, 280)
Screenshot: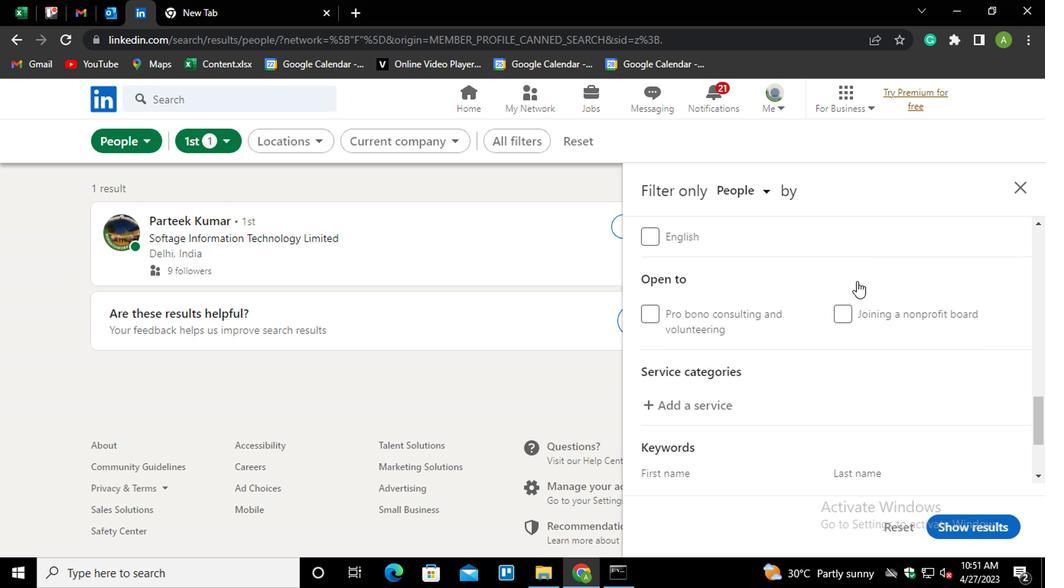 
Action: Mouse scrolled (855, 280) with delta (0, 0)
Screenshot: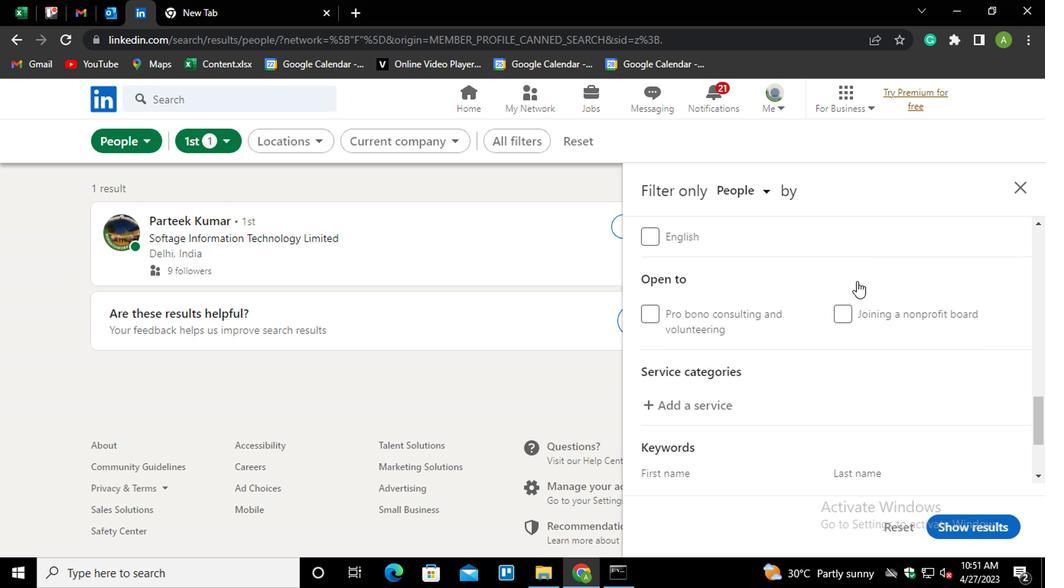 
Action: Mouse scrolled (855, 280) with delta (0, 0)
Screenshot: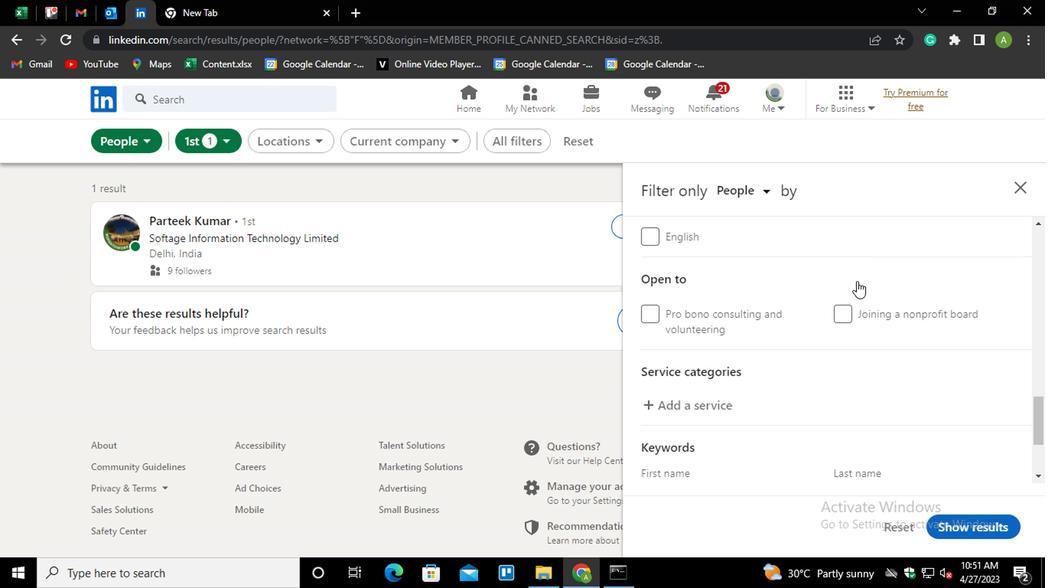 
Action: Mouse moved to (694, 268)
Screenshot: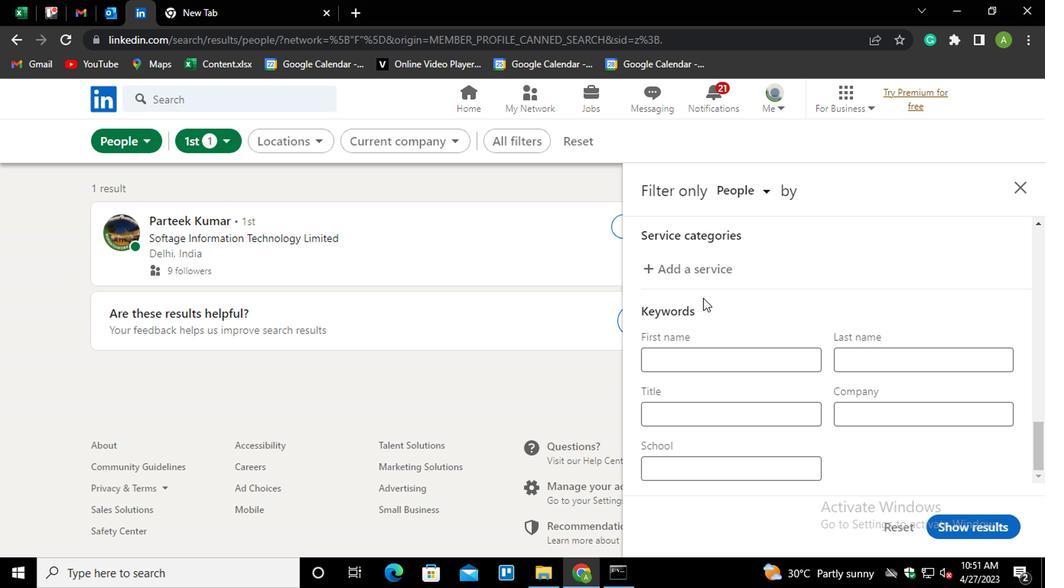 
Action: Mouse pressed left at (694, 268)
Screenshot: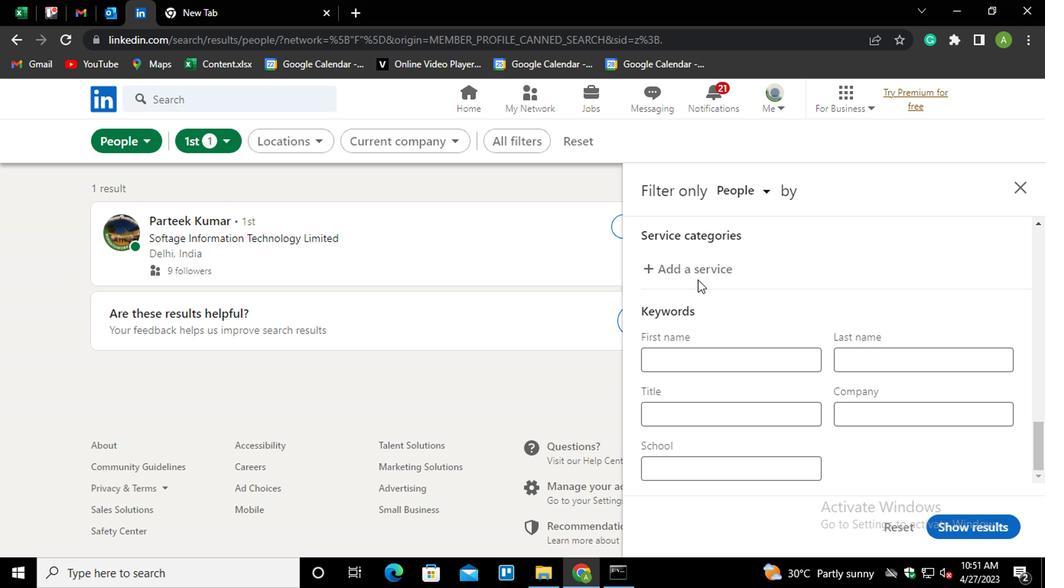 
Action: Mouse moved to (715, 270)
Screenshot: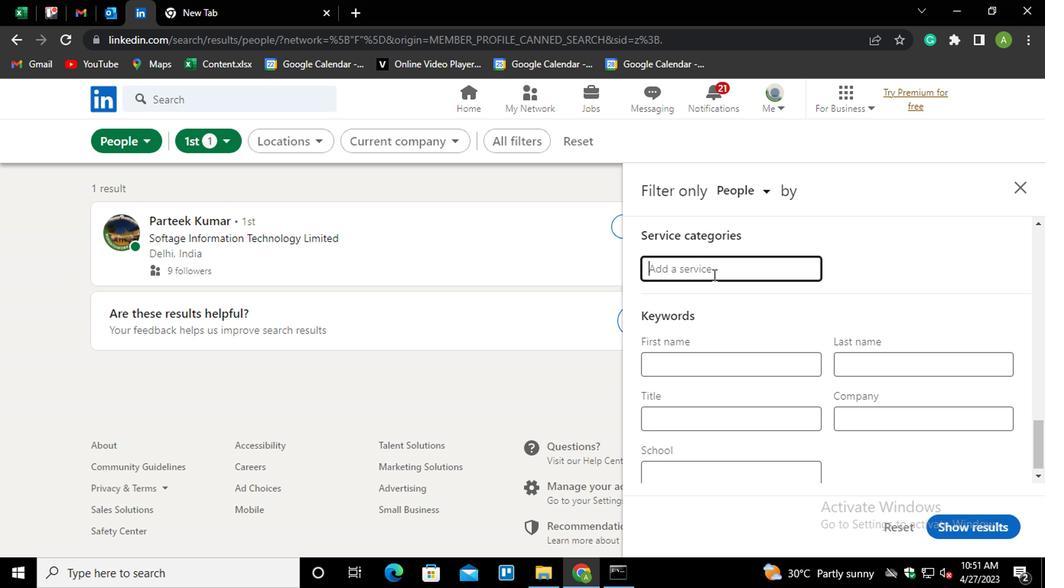 
Action: Mouse pressed left at (715, 270)
Screenshot: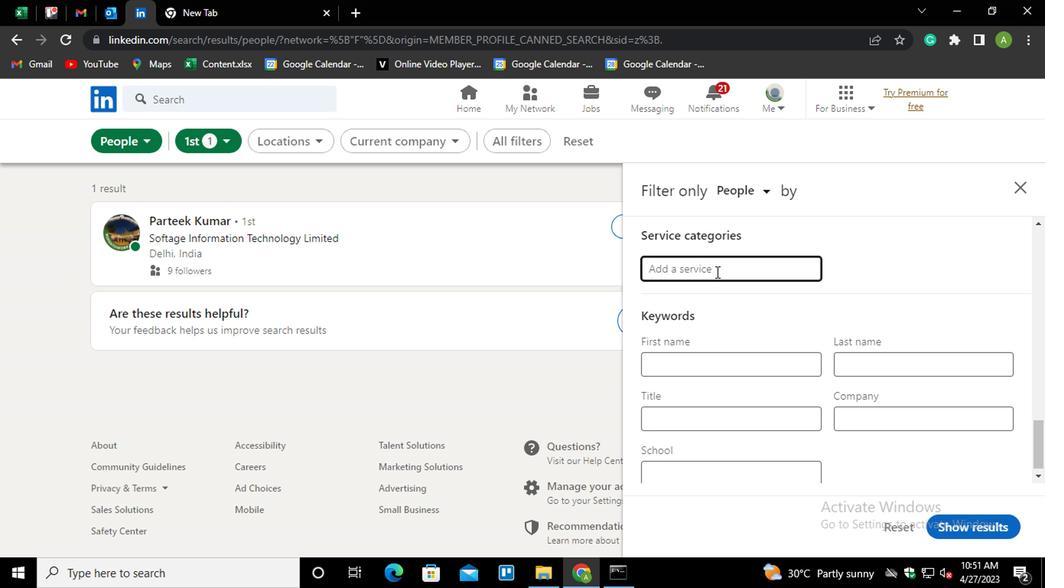 
Action: Key pressed <Key.shift_r>USER<Key.down><Key.enter>
Screenshot: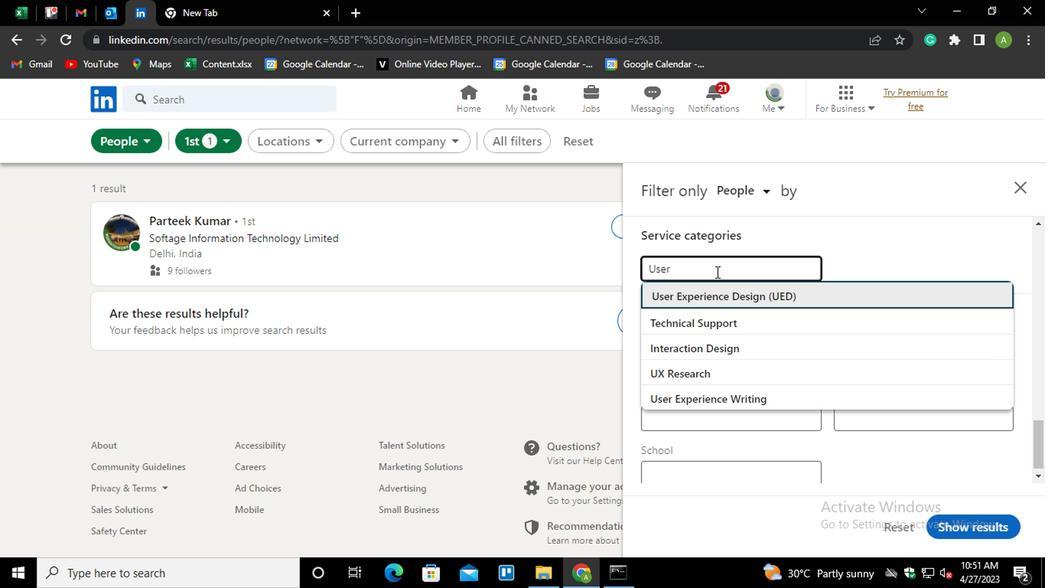 
Action: Mouse moved to (727, 267)
Screenshot: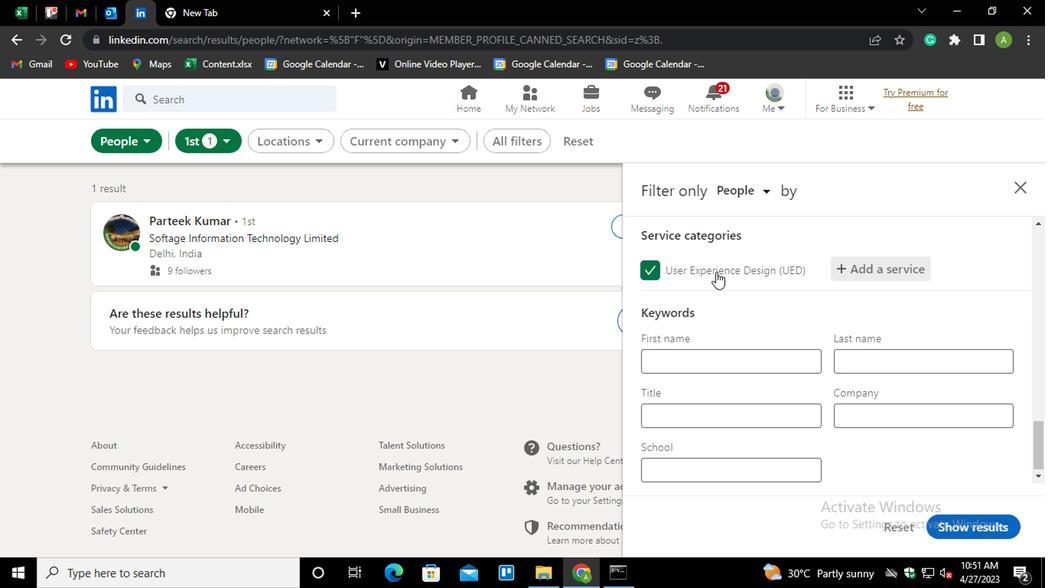 
Action: Mouse scrolled (727, 266) with delta (0, -1)
Screenshot: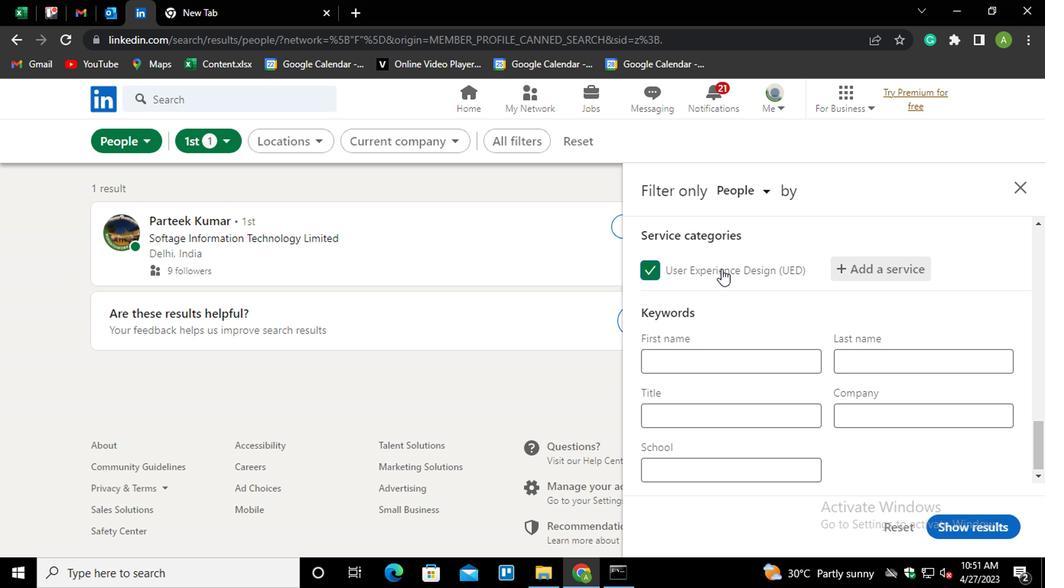 
Action: Mouse moved to (685, 402)
Screenshot: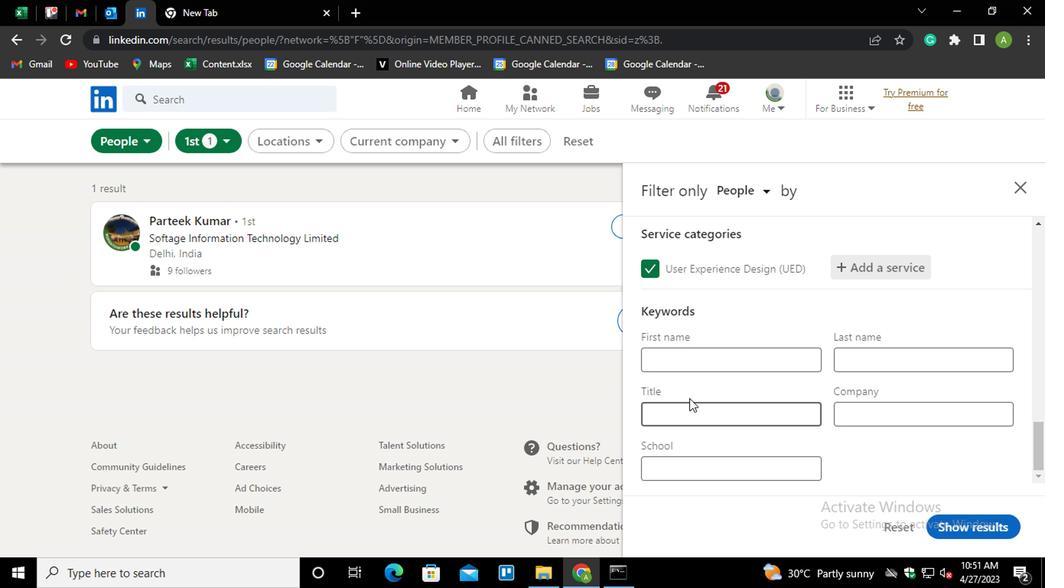
Action: Mouse pressed left at (685, 402)
Screenshot: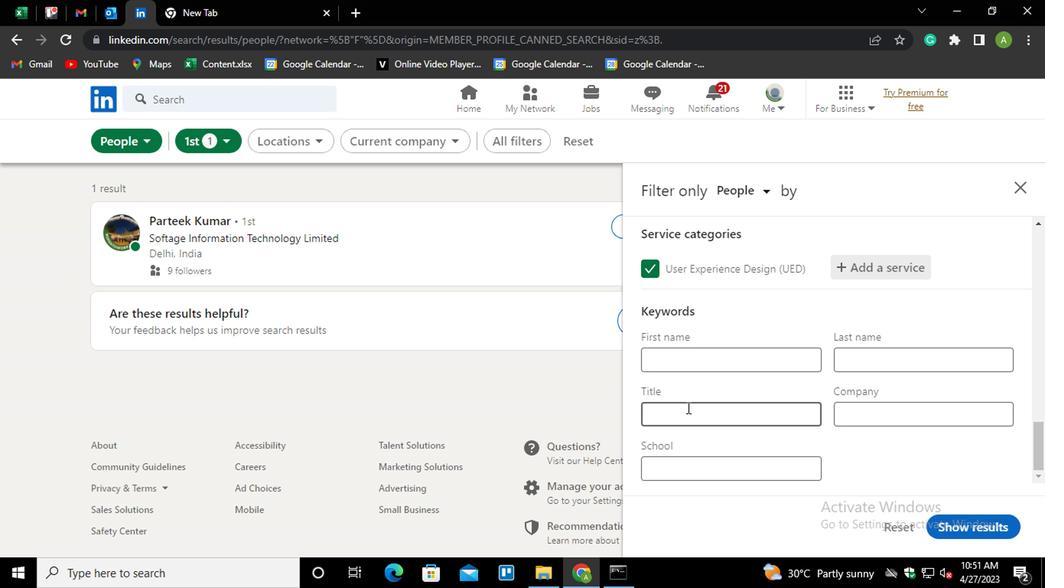 
Action: Mouse moved to (690, 407)
Screenshot: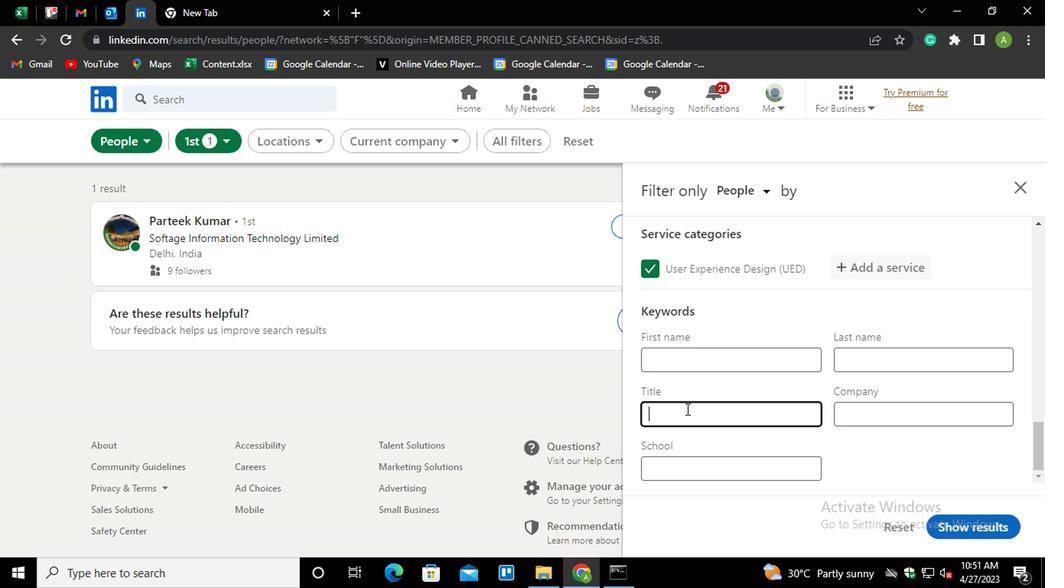 
Action: Mouse pressed left at (690, 407)
Screenshot: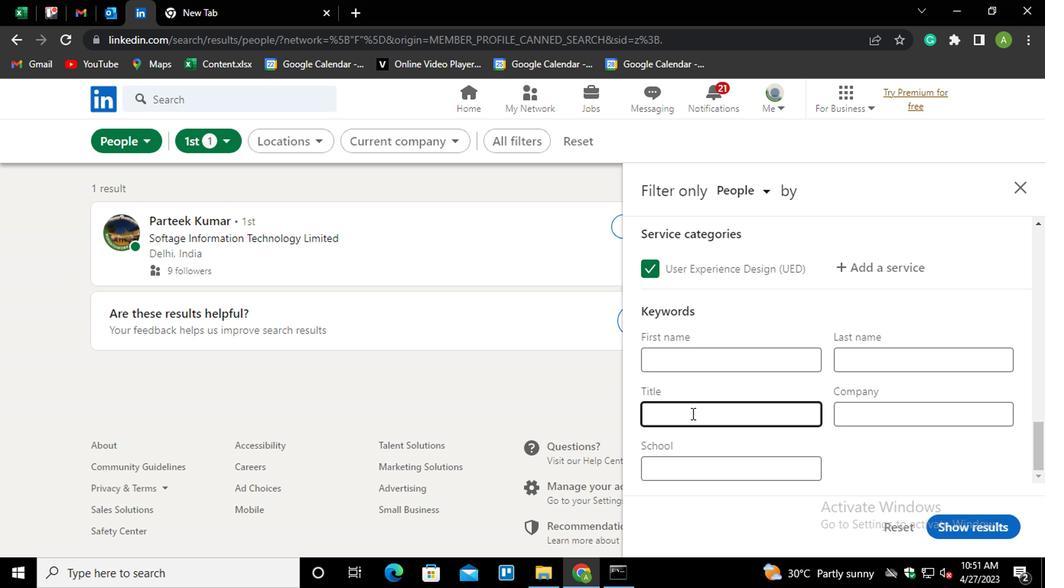 
Action: Mouse moved to (685, 407)
Screenshot: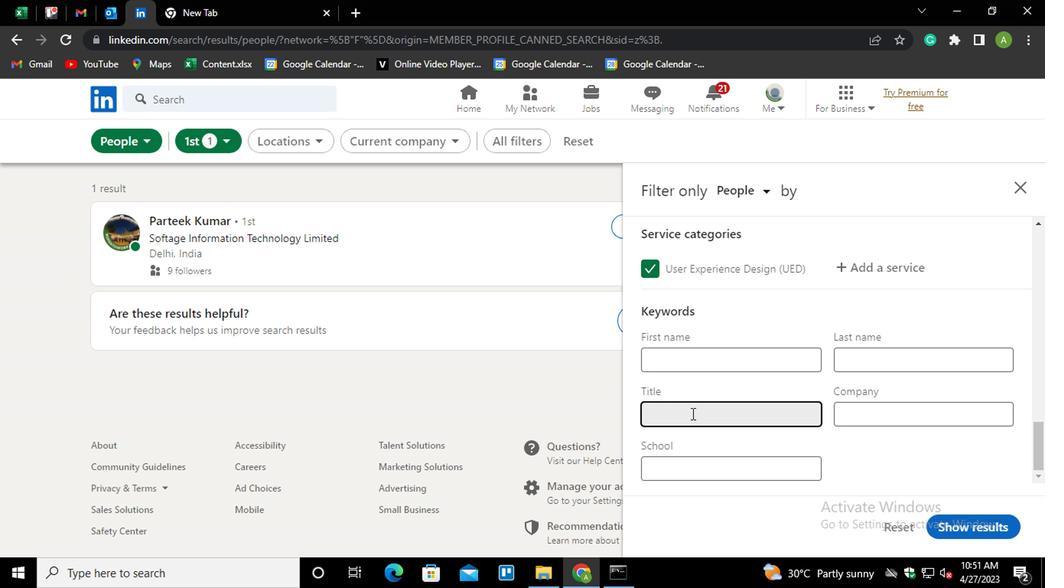 
Action: Key pressed <Key.shift_r>HOUSEKEEPER
Screenshot: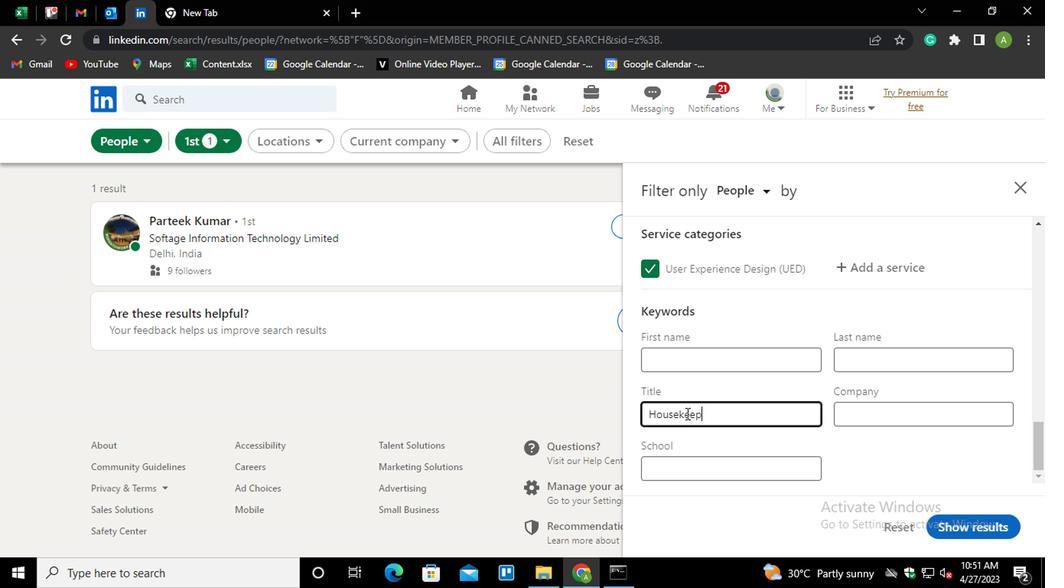 
Action: Mouse moved to (855, 426)
Screenshot: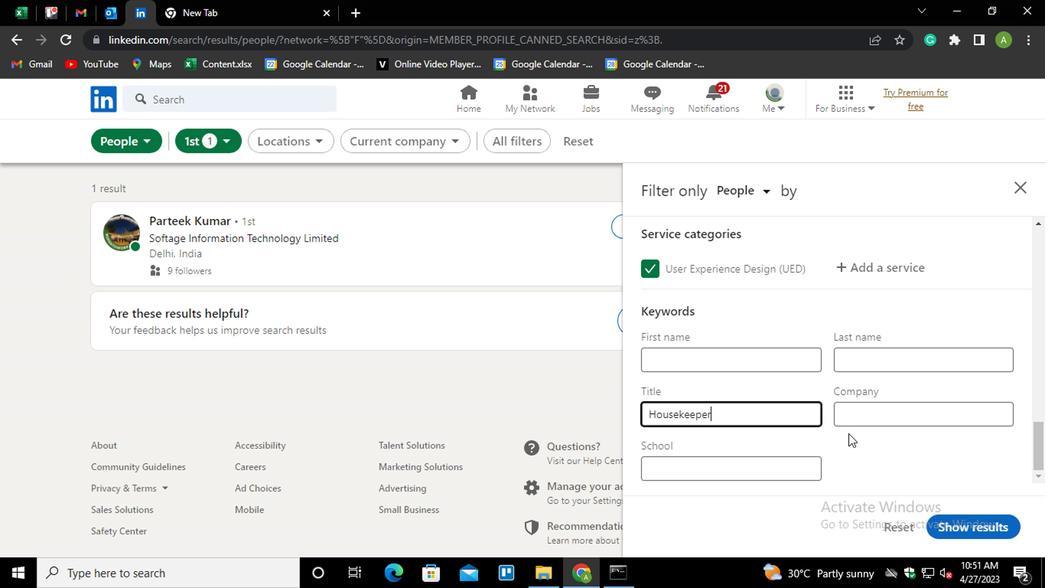 
Action: Mouse pressed left at (855, 426)
Screenshot: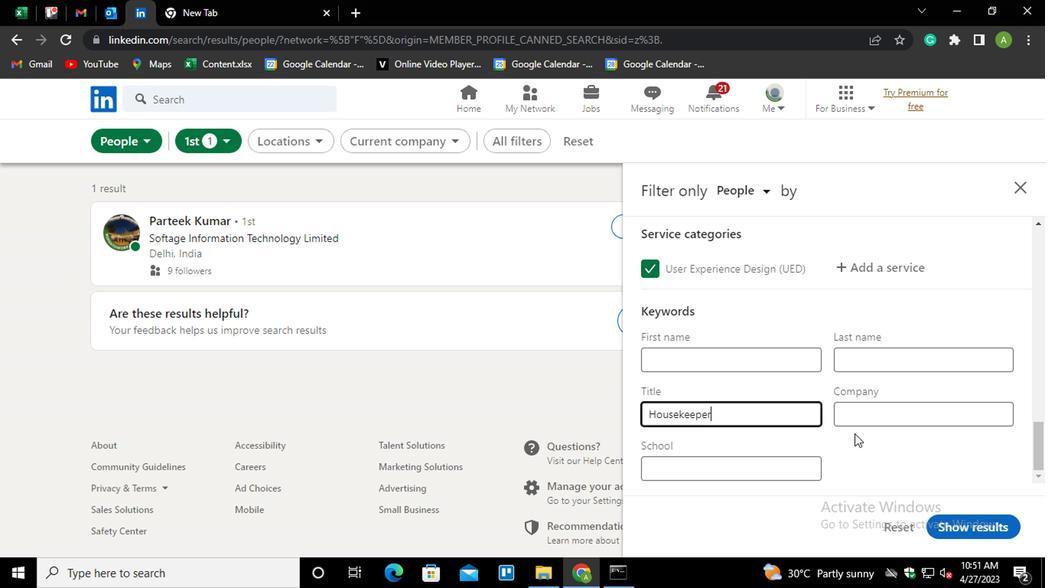 
Action: Mouse moved to (954, 509)
Screenshot: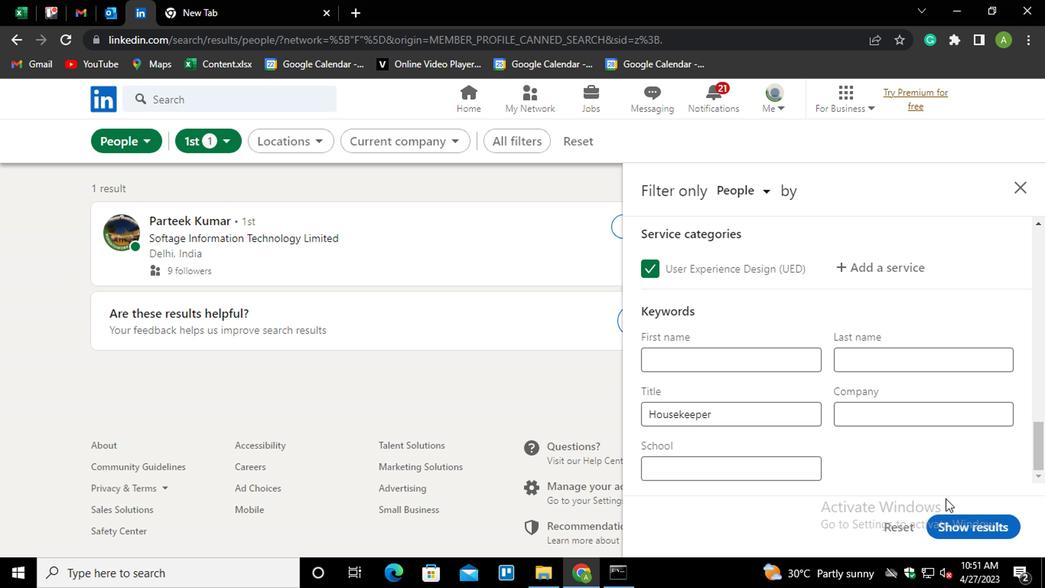 
Action: Mouse pressed left at (954, 509)
Screenshot: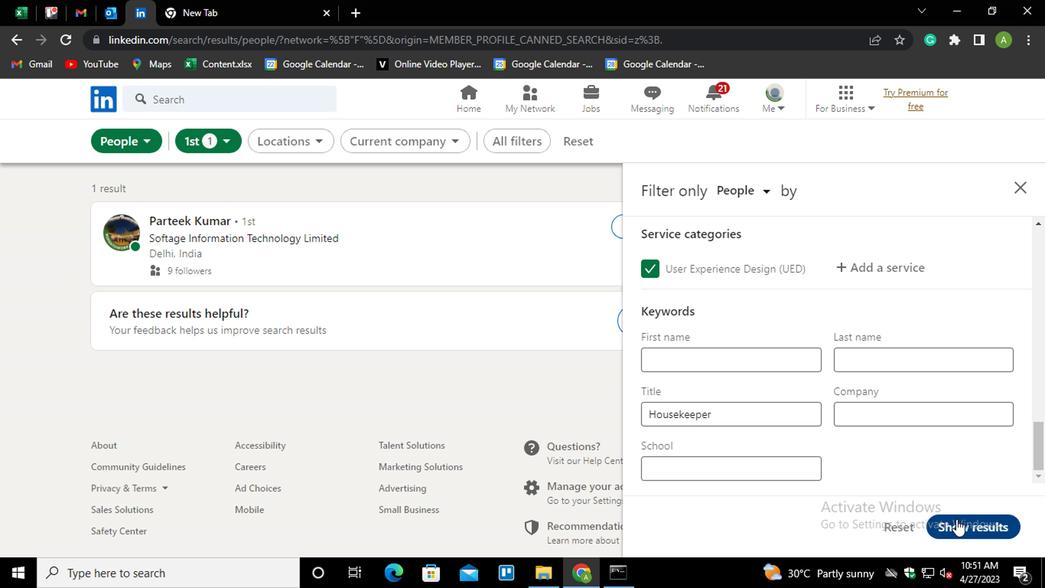 
Action: Mouse moved to (878, 413)
Screenshot: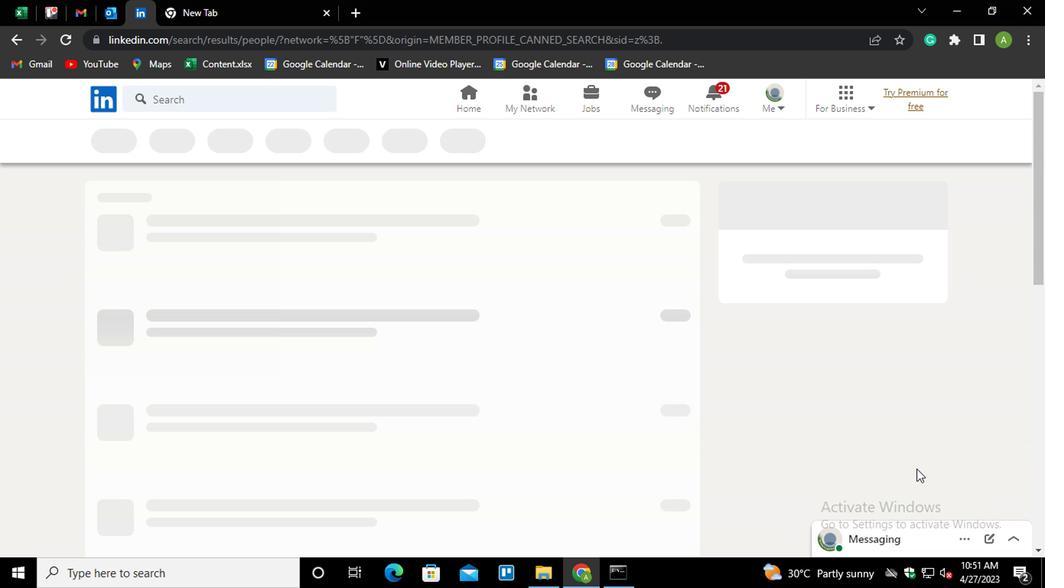 
